 Task: Open Card Card0000000090 in Board Board0000000023 in Workspace WS0000000008 in Trello. Add Member Mailaustralia7@gmail.com to Card Card0000000090 in Board Board0000000023 in Workspace WS0000000008 in Trello. Add Blue Label titled Label0000000090 to Card Card0000000090 in Board Board0000000023 in Workspace WS0000000008 in Trello. Add Checklist CL0000000090 to Card Card0000000090 in Board Board0000000023 in Workspace WS0000000008 in Trello. Add Dates with Start Date as Sep 01 2023 and Due Date as Sep 30 2023 to Card Card0000000090 in Board Board0000000023 in Workspace WS0000000008 in Trello
Action: Mouse moved to (660, 75)
Screenshot: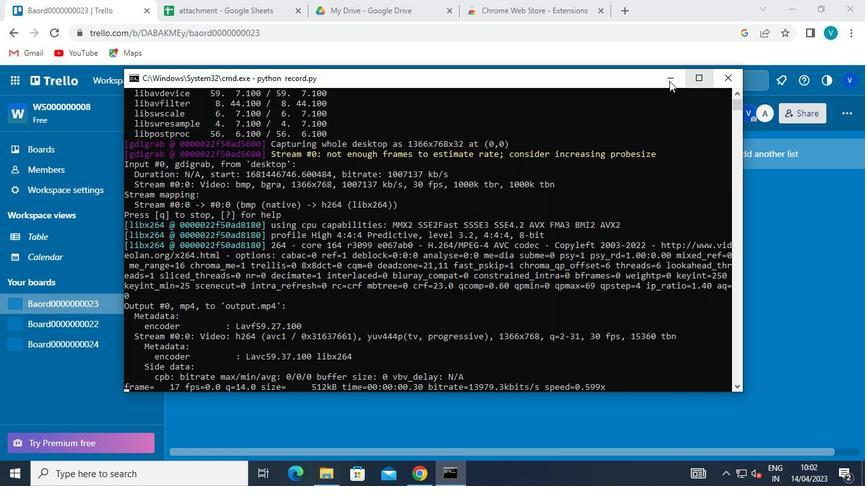 
Action: Mouse pressed left at (660, 75)
Screenshot: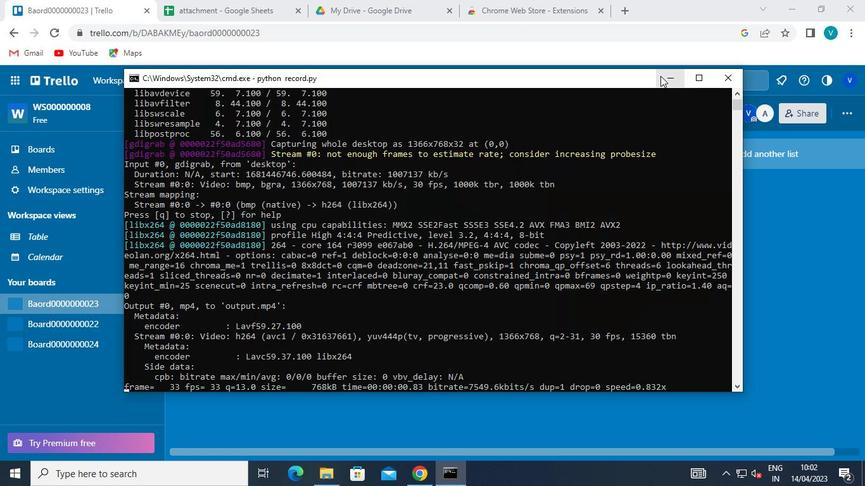 
Action: Mouse moved to (266, 282)
Screenshot: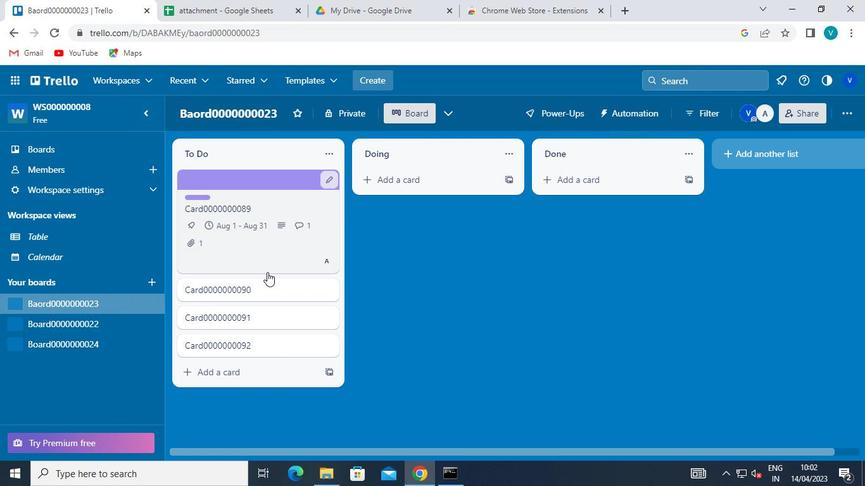 
Action: Mouse pressed left at (266, 282)
Screenshot: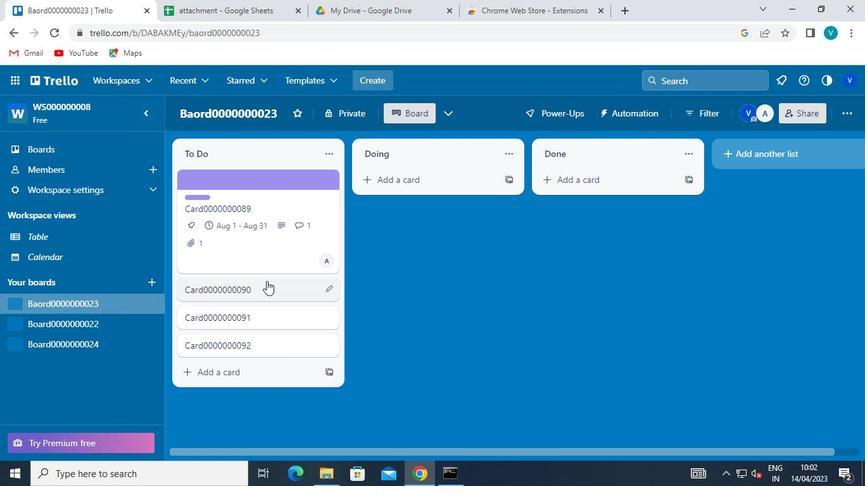 
Action: Mouse moved to (571, 221)
Screenshot: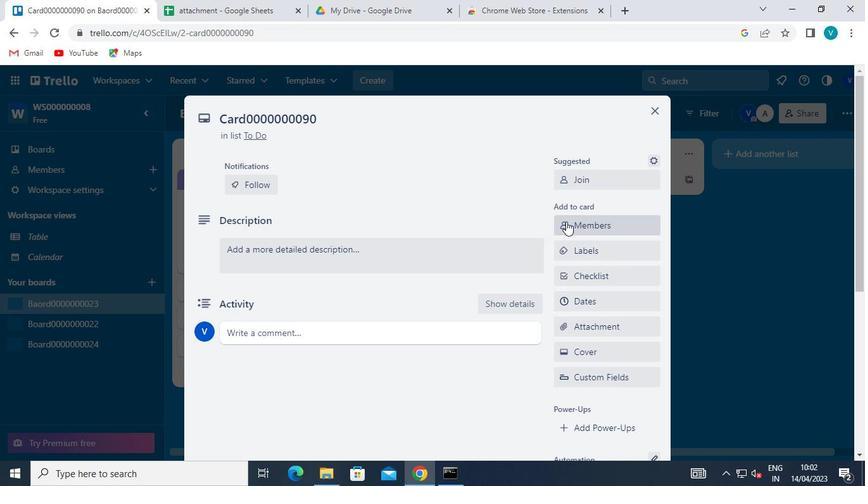
Action: Mouse pressed left at (571, 221)
Screenshot: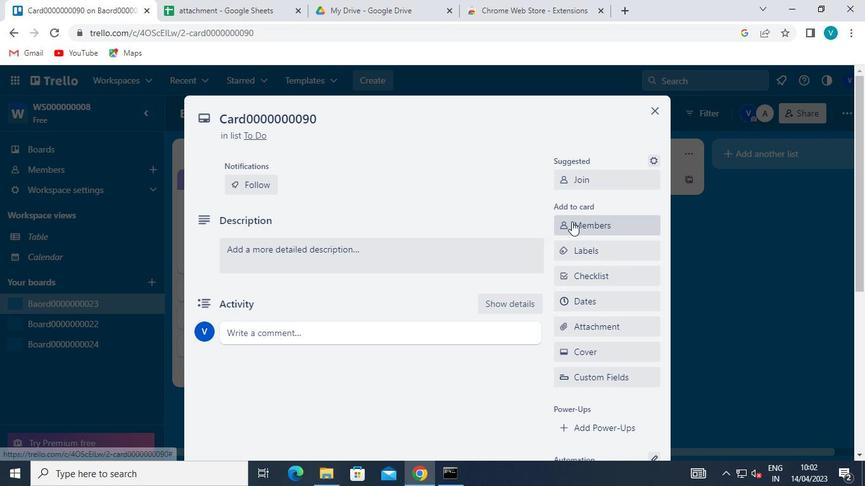 
Action: Mouse moved to (591, 283)
Screenshot: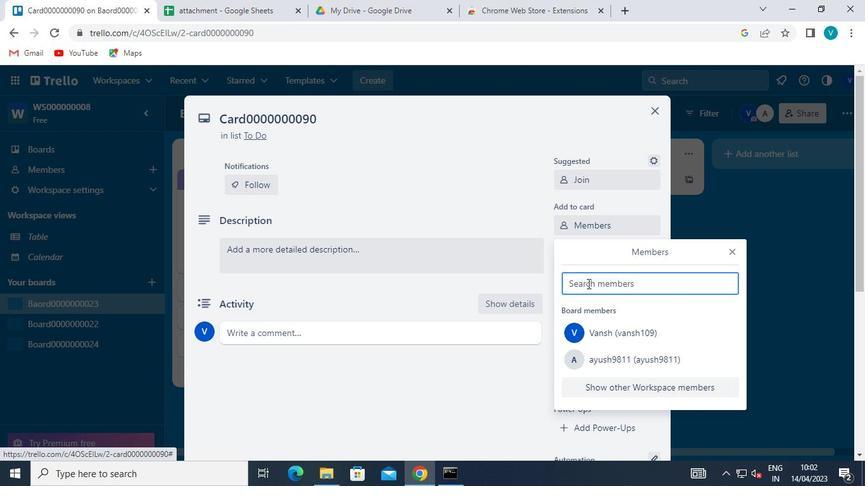
Action: Mouse pressed left at (591, 283)
Screenshot: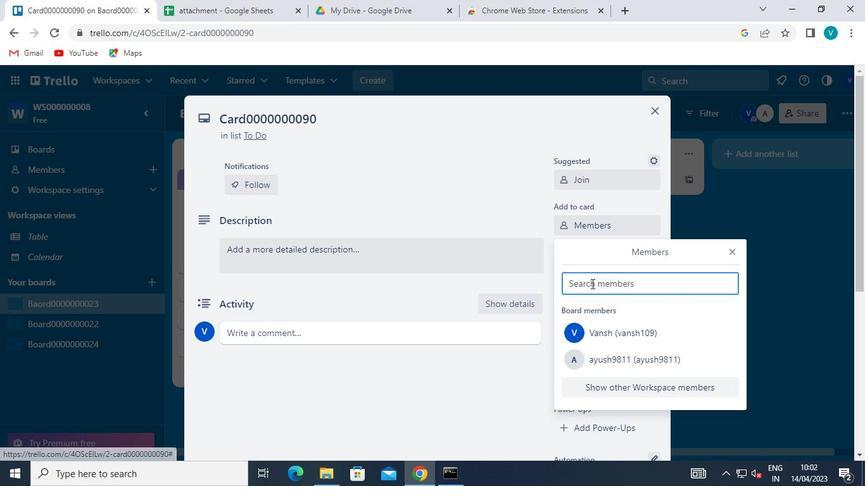 
Action: Mouse moved to (587, 278)
Screenshot: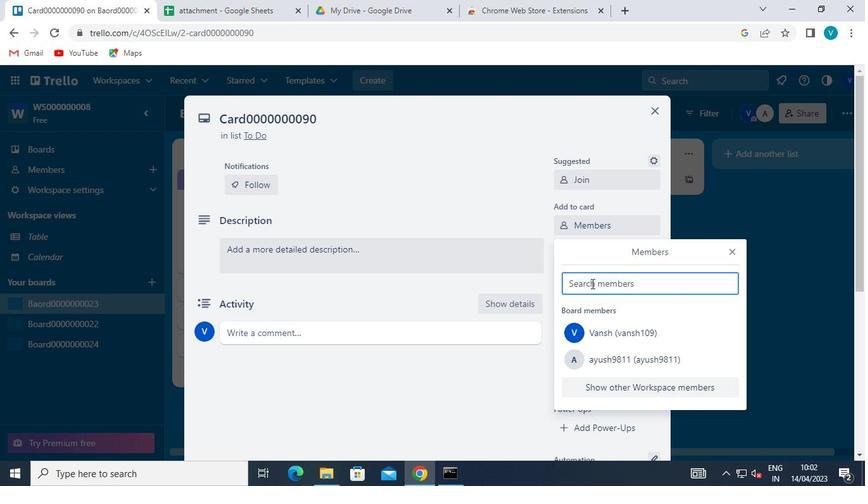 
Action: Keyboard Key.shift
Screenshot: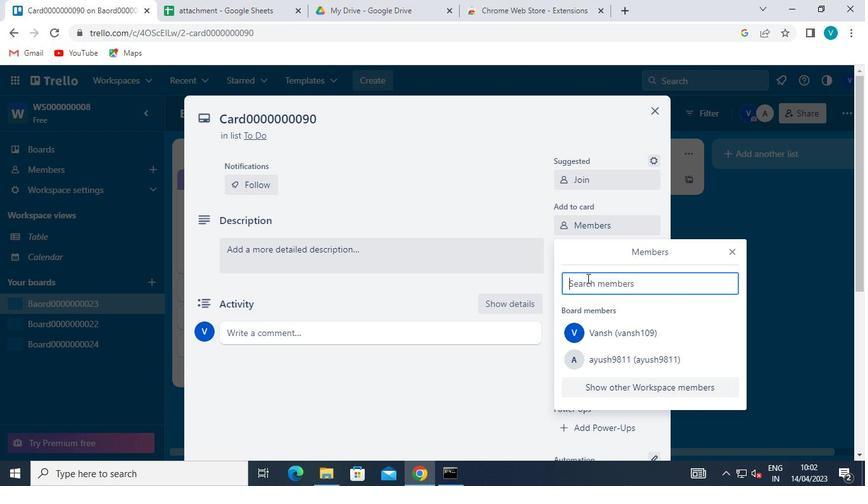 
Action: Keyboard M
Screenshot: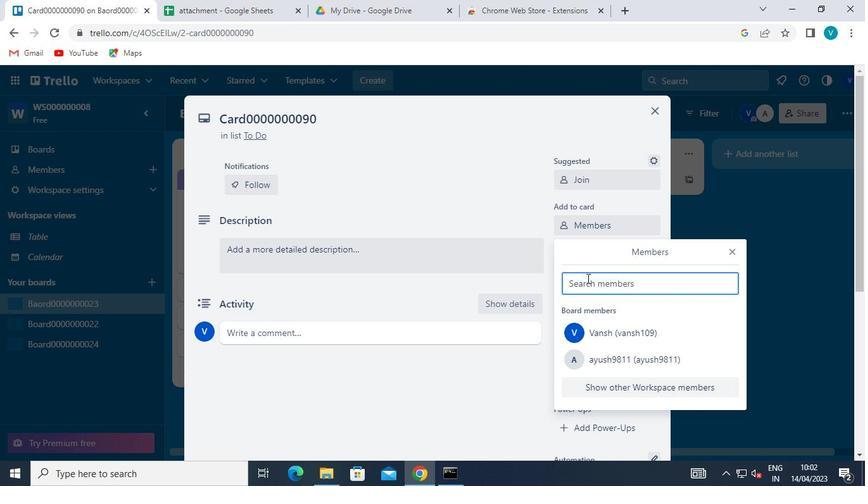 
Action: Keyboard a
Screenshot: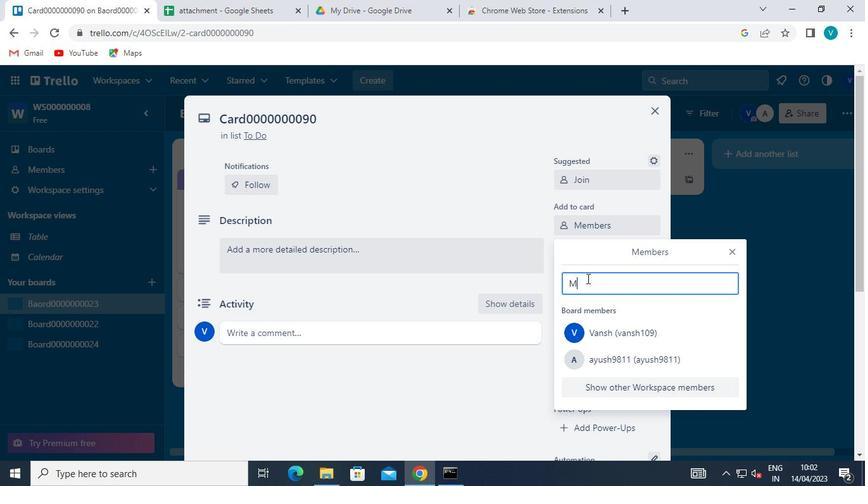 
Action: Keyboard i
Screenshot: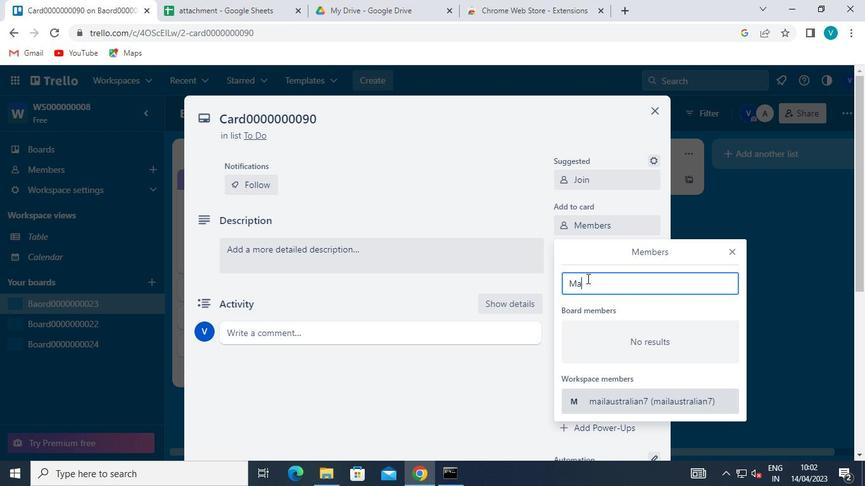 
Action: Keyboard l
Screenshot: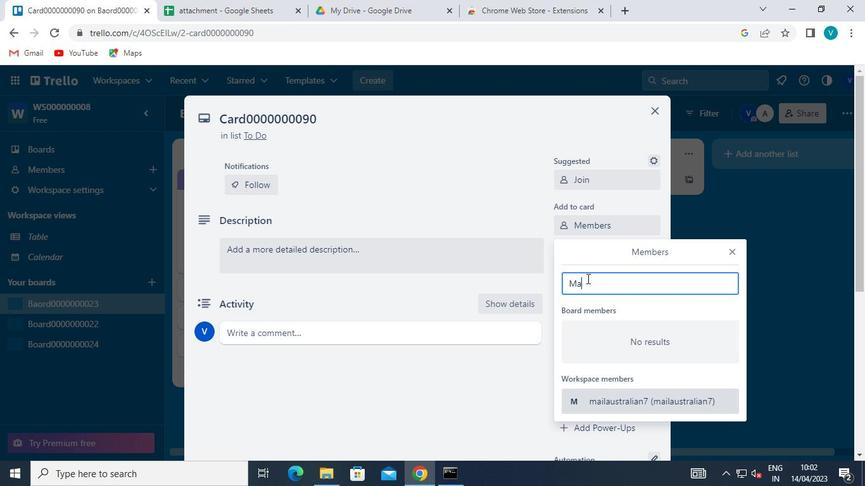 
Action: Keyboard a
Screenshot: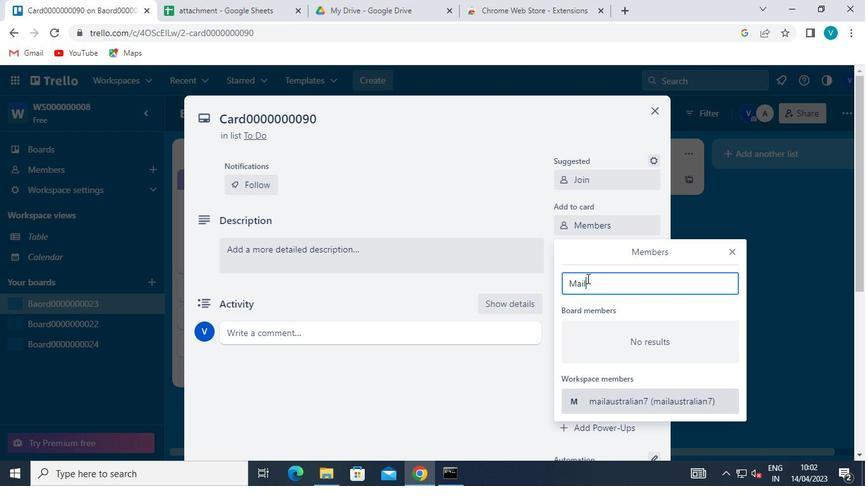 
Action: Keyboard u
Screenshot: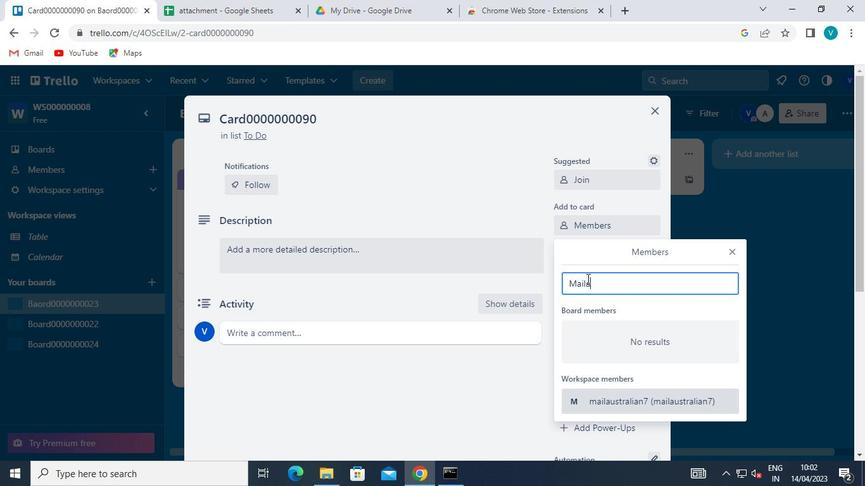 
Action: Keyboard s
Screenshot: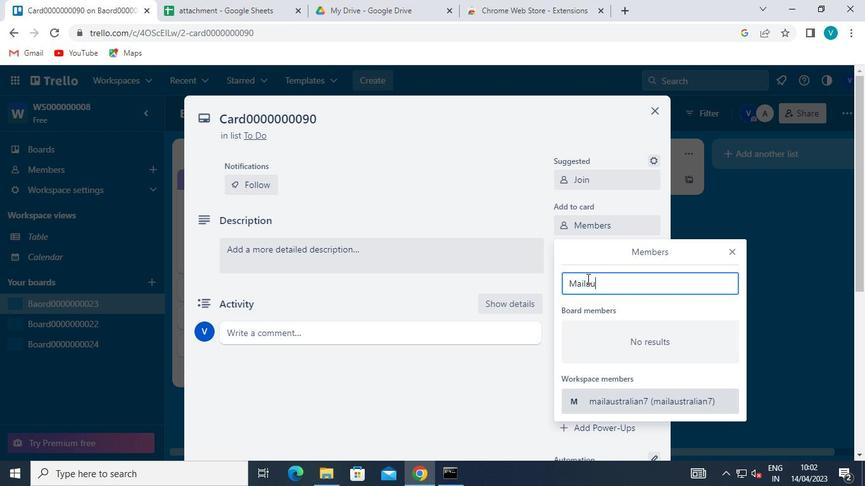 
Action: Keyboard t
Screenshot: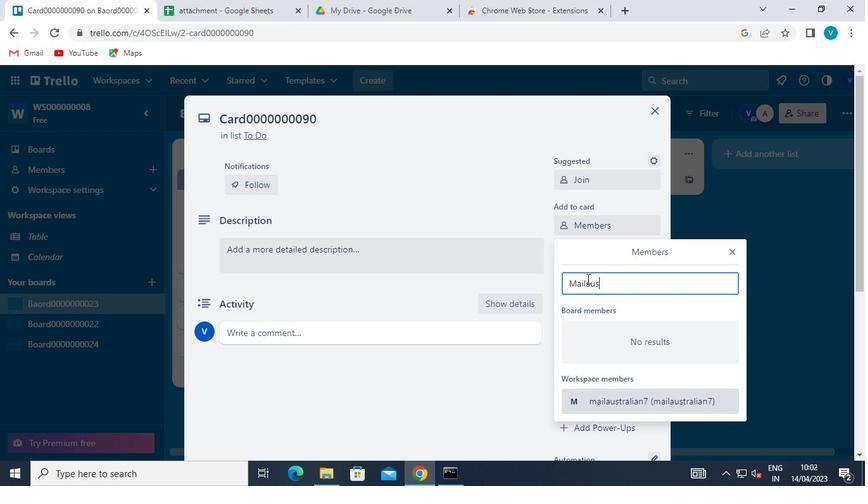
Action: Keyboard r
Screenshot: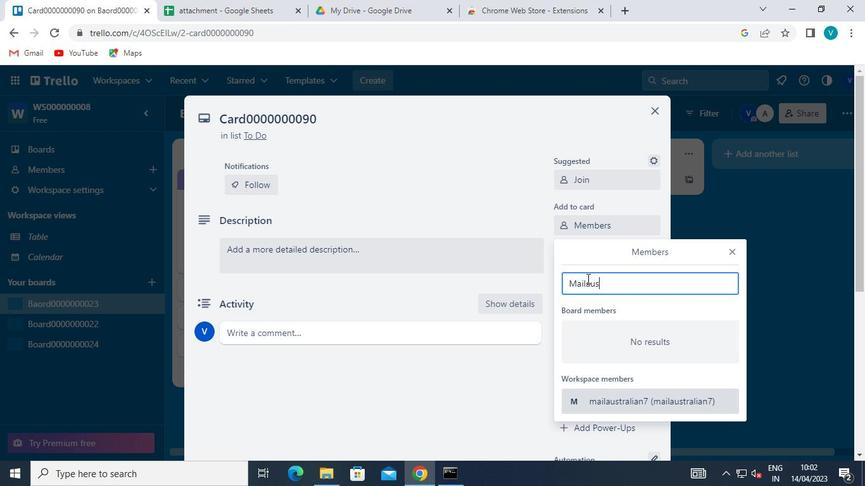 
Action: Keyboard a
Screenshot: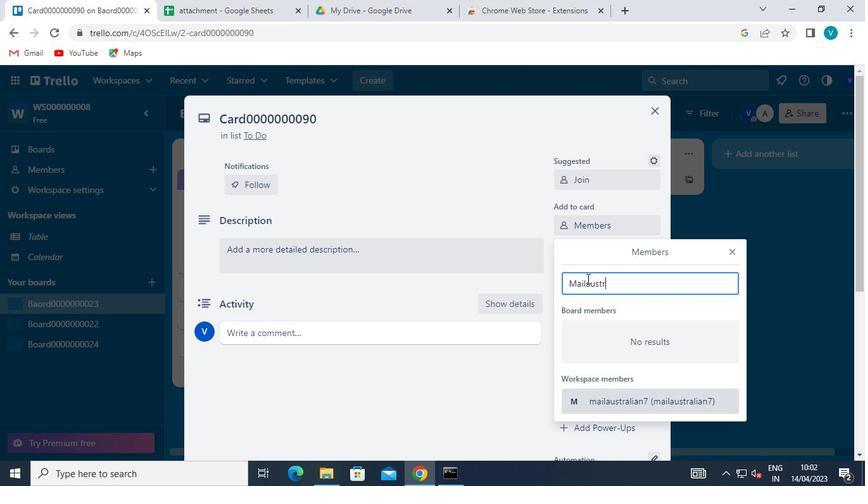
Action: Keyboard l
Screenshot: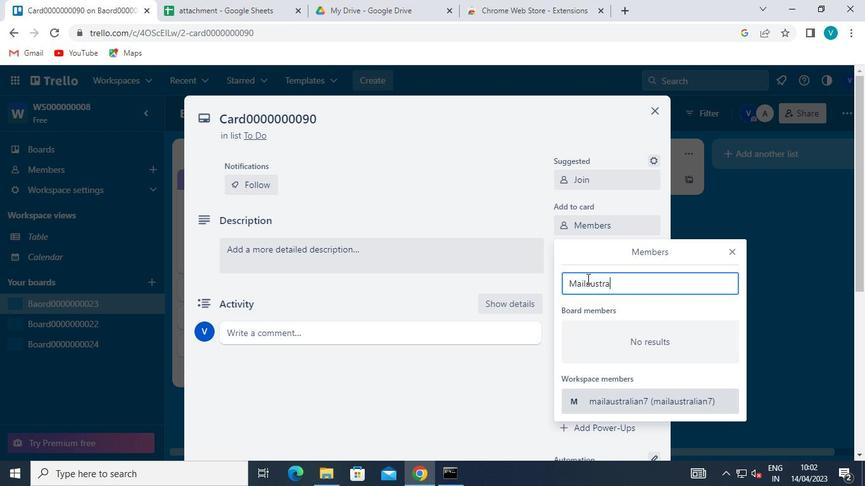 
Action: Keyboard i
Screenshot: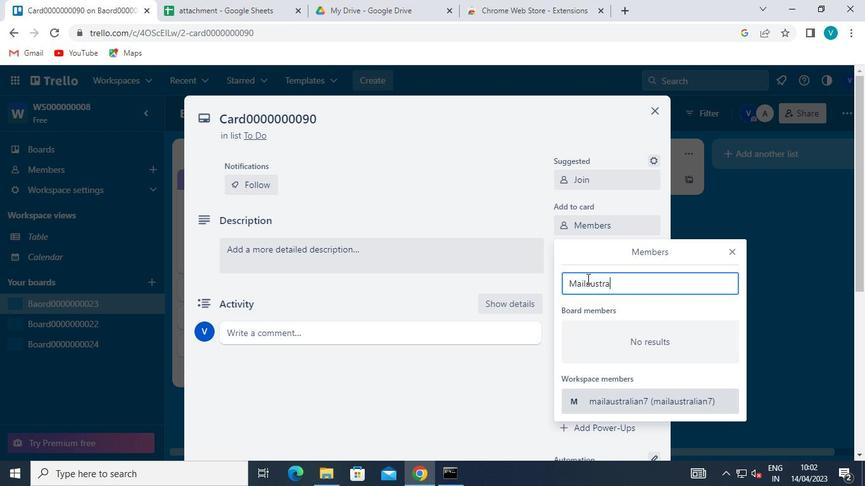 
Action: Keyboard a
Screenshot: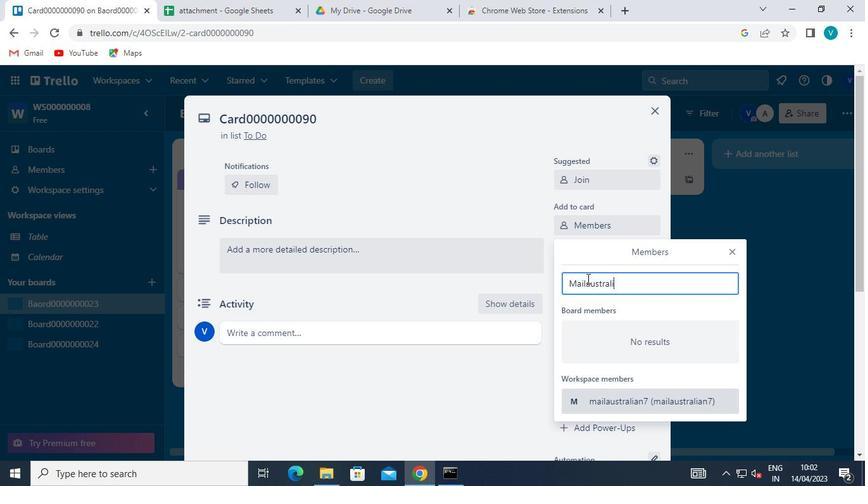 
Action: Keyboard <103>
Screenshot: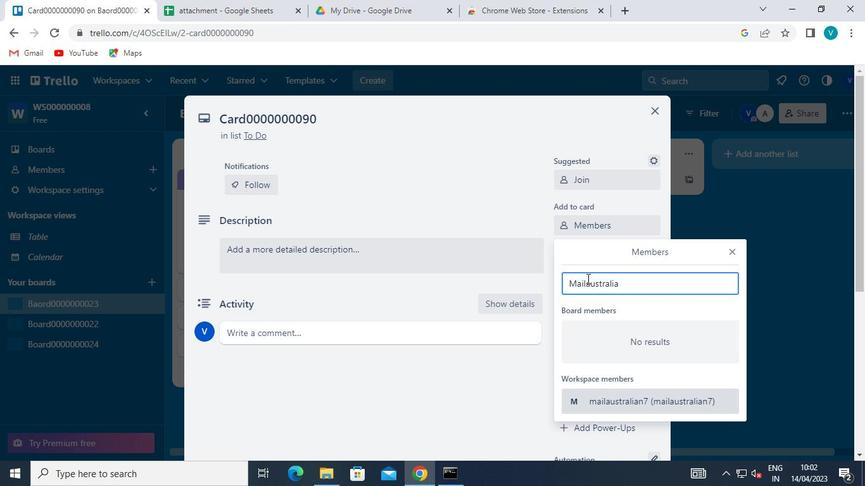 
Action: Keyboard Key.shift
Screenshot: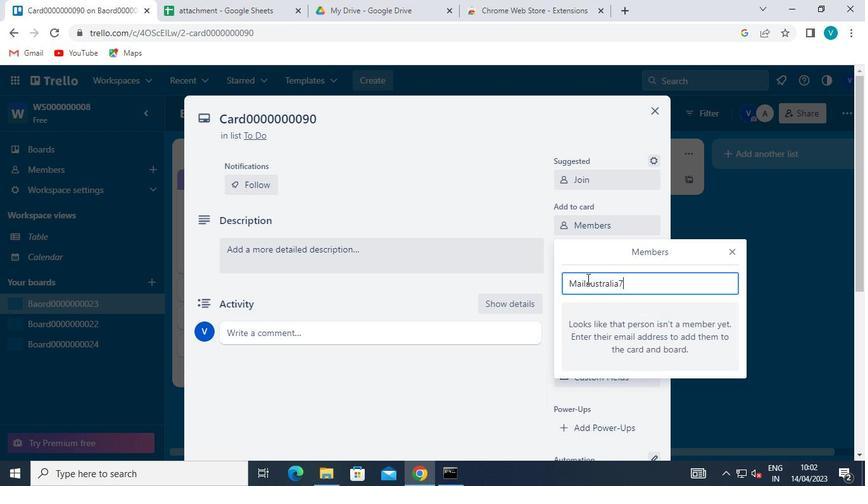 
Action: Keyboard @
Screenshot: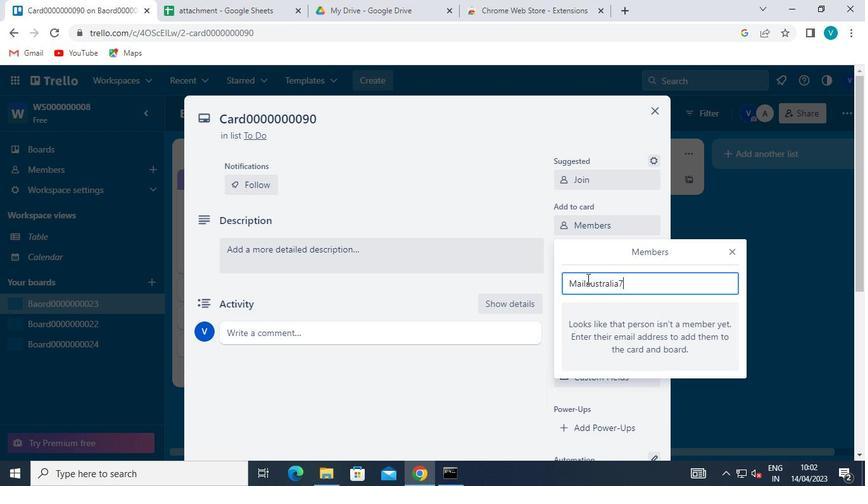 
Action: Keyboard g
Screenshot: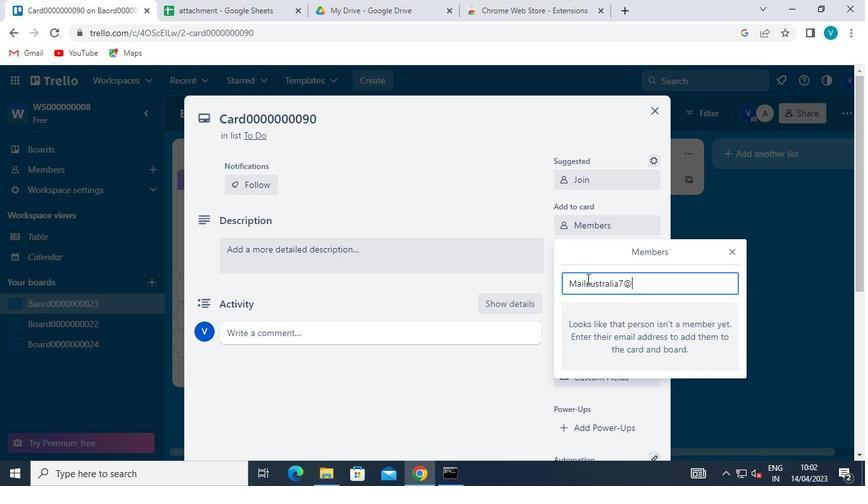 
Action: Keyboard m
Screenshot: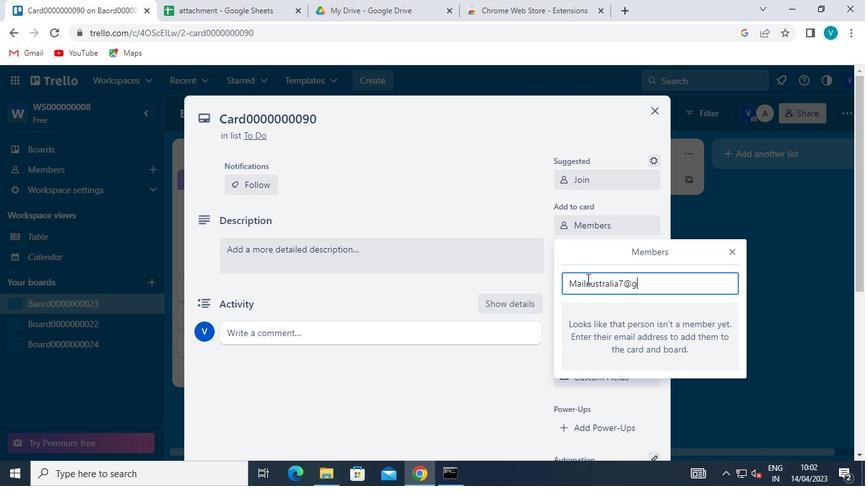 
Action: Keyboard a
Screenshot: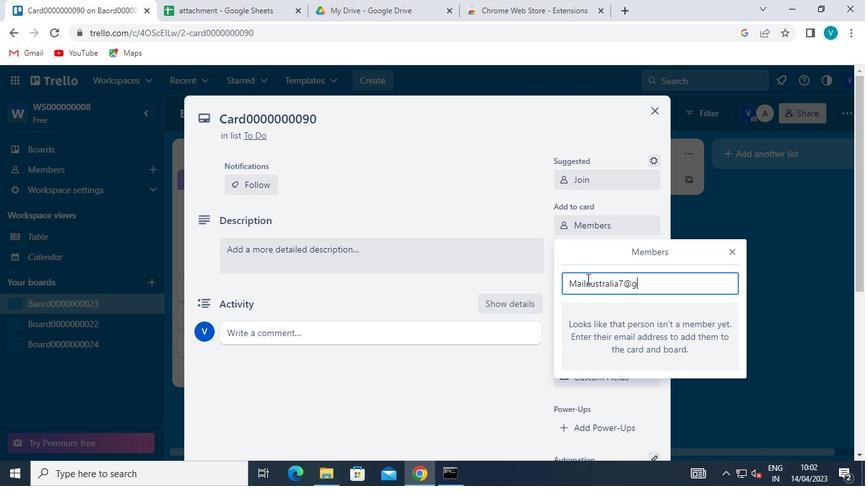 
Action: Keyboard i
Screenshot: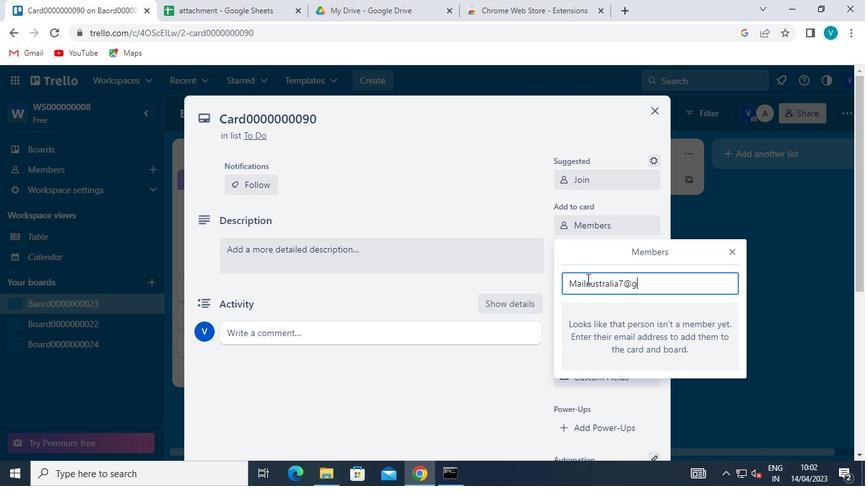 
Action: Keyboard l
Screenshot: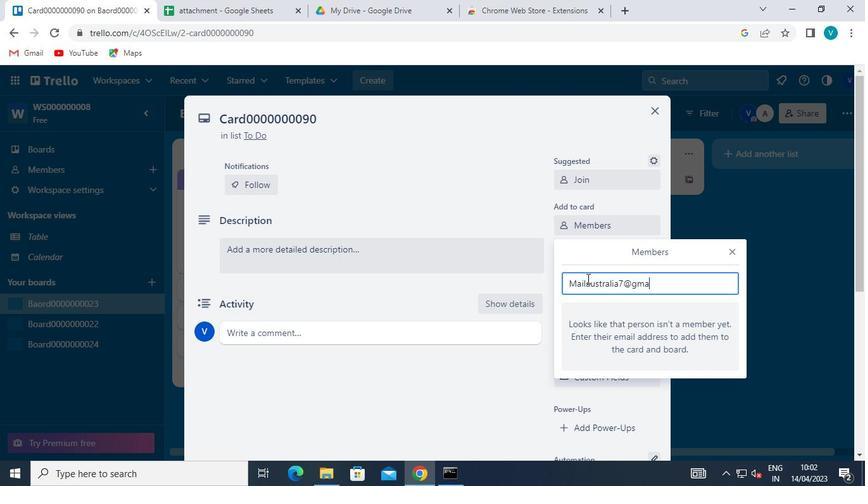 
Action: Keyboard <110>
Screenshot: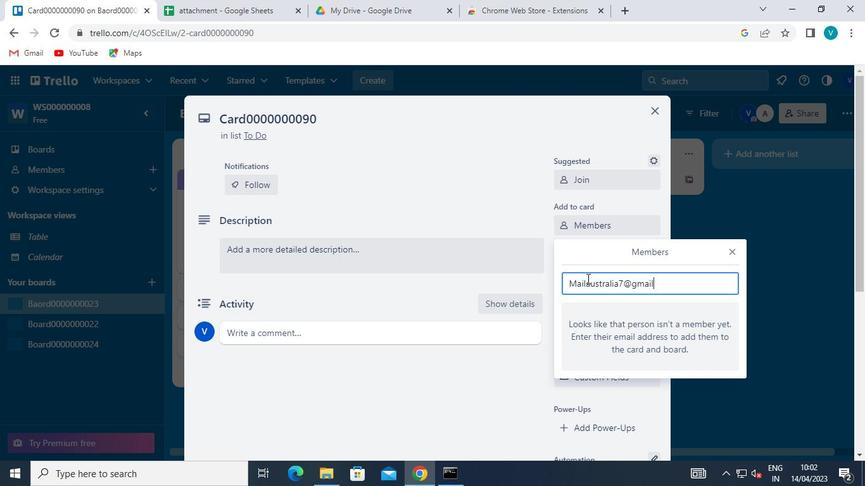 
Action: Keyboard c
Screenshot: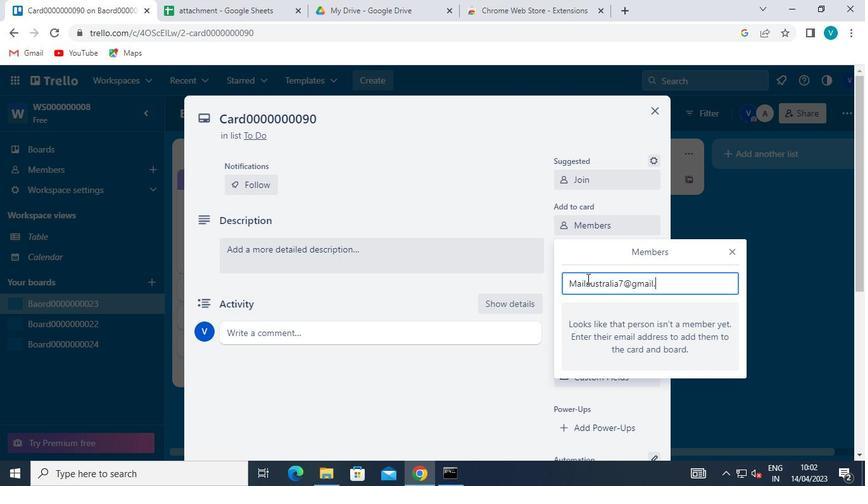 
Action: Keyboard o
Screenshot: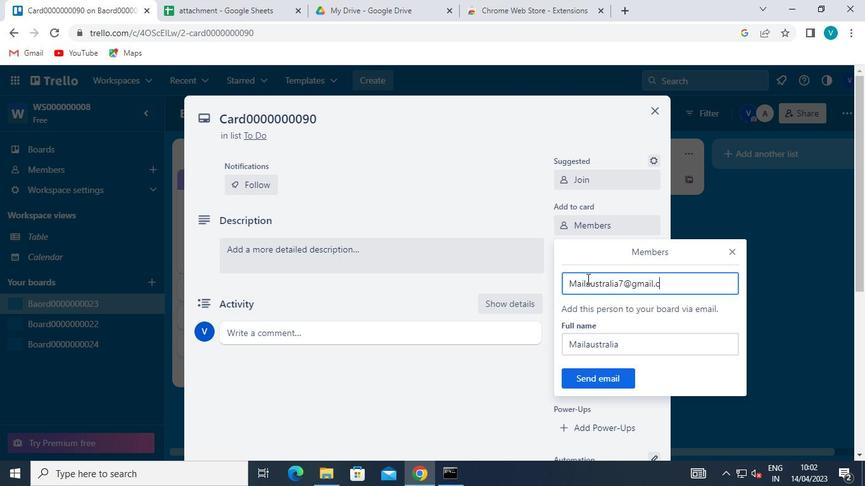 
Action: Keyboard m
Screenshot: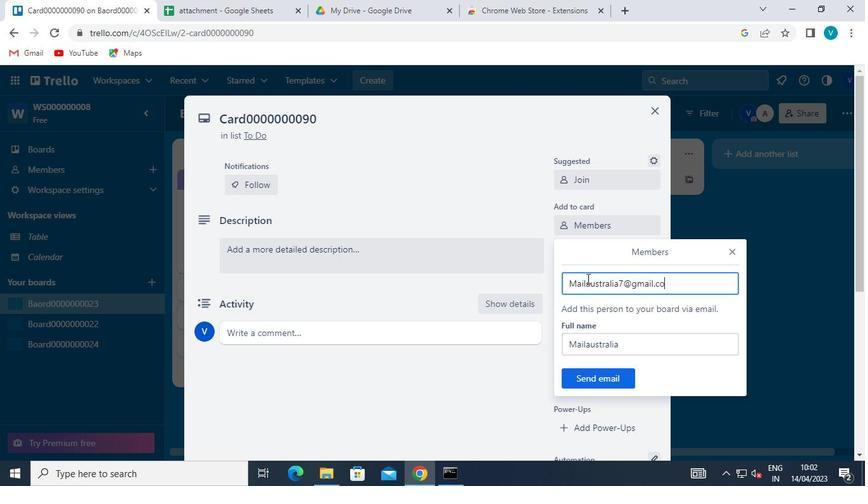 
Action: Mouse moved to (608, 347)
Screenshot: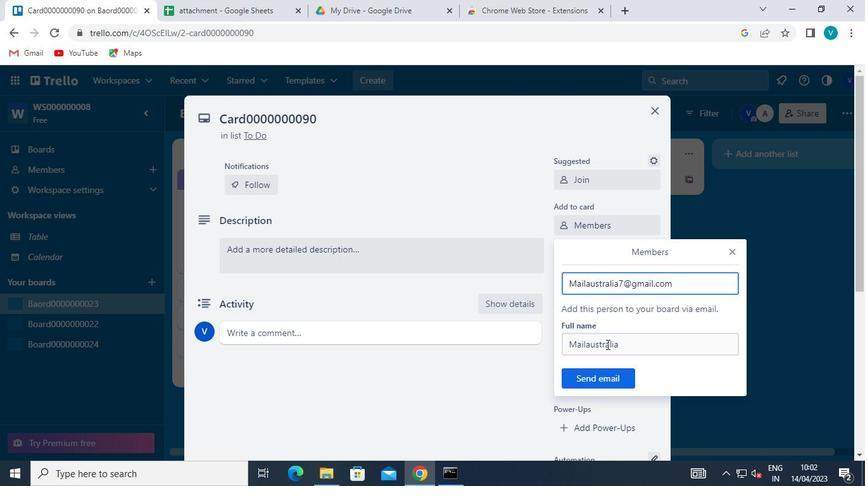 
Action: Mouse pressed left at (608, 347)
Screenshot: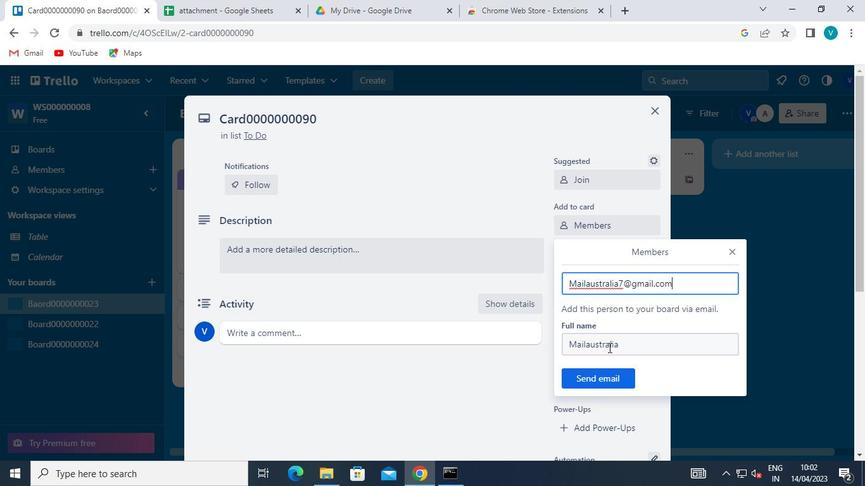 
Action: Mouse moved to (620, 374)
Screenshot: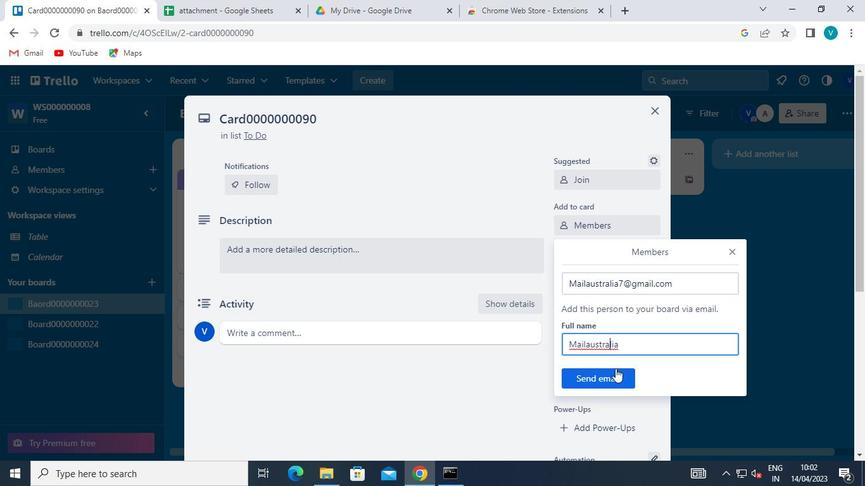 
Action: Mouse pressed left at (620, 374)
Screenshot: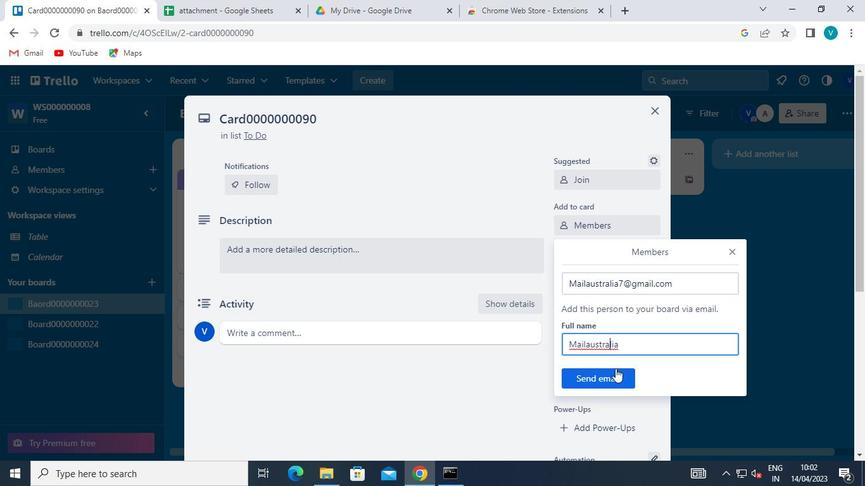 
Action: Mouse moved to (732, 252)
Screenshot: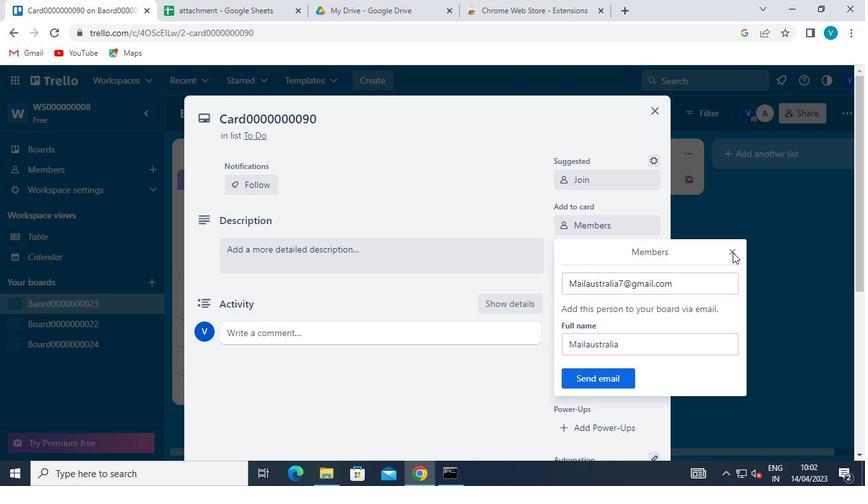 
Action: Mouse pressed left at (732, 252)
Screenshot: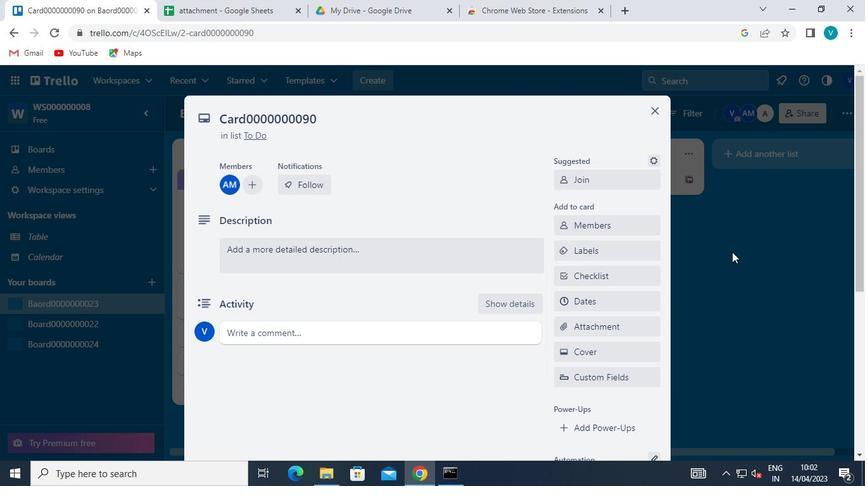 
Action: Mouse moved to (273, 294)
Screenshot: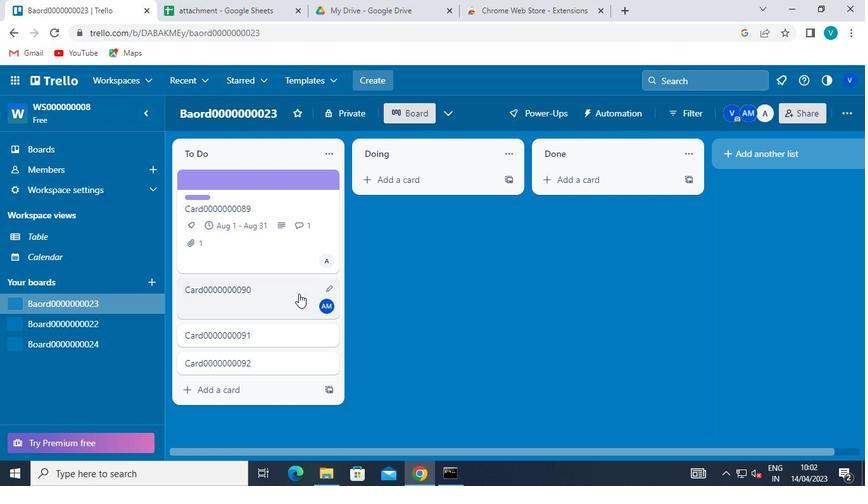
Action: Mouse pressed left at (273, 294)
Screenshot: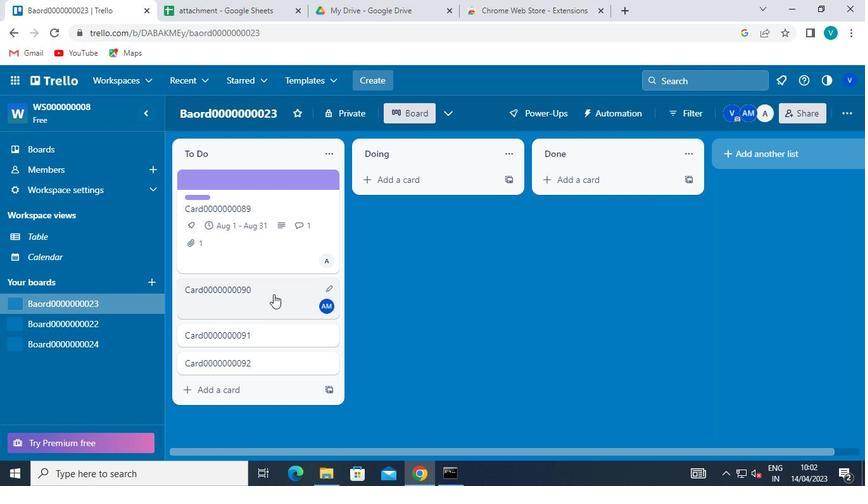 
Action: Mouse moved to (578, 252)
Screenshot: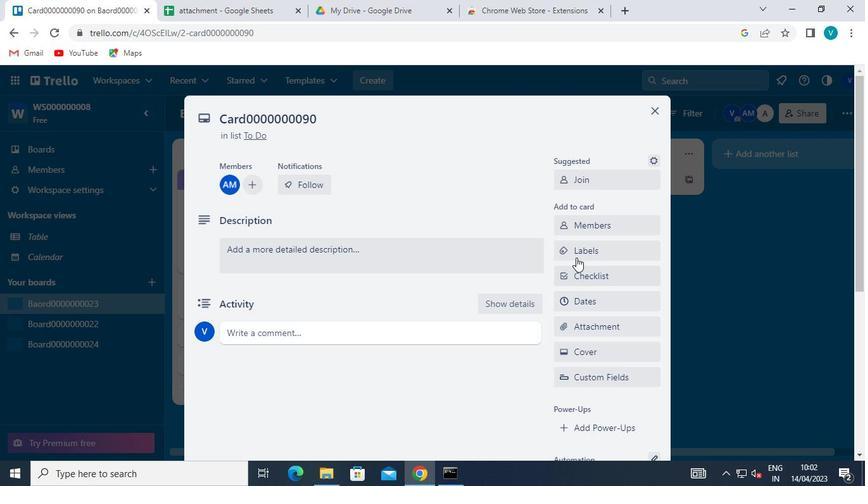 
Action: Mouse pressed left at (578, 252)
Screenshot: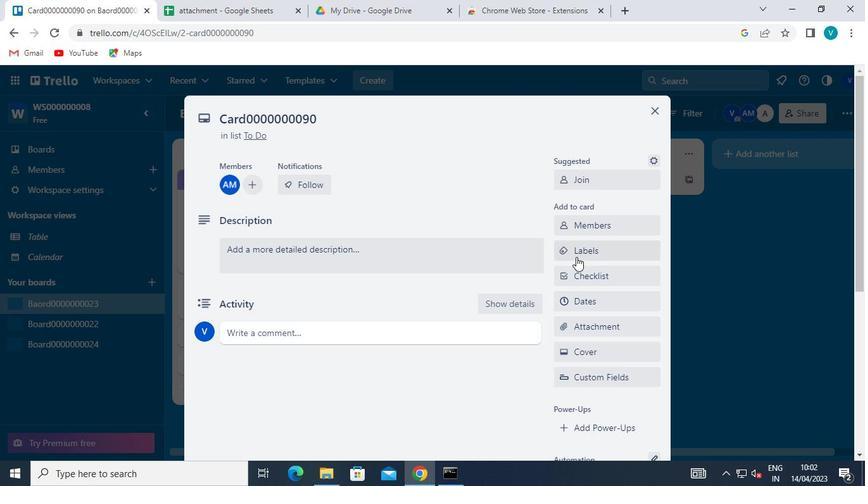 
Action: Mouse moved to (634, 352)
Screenshot: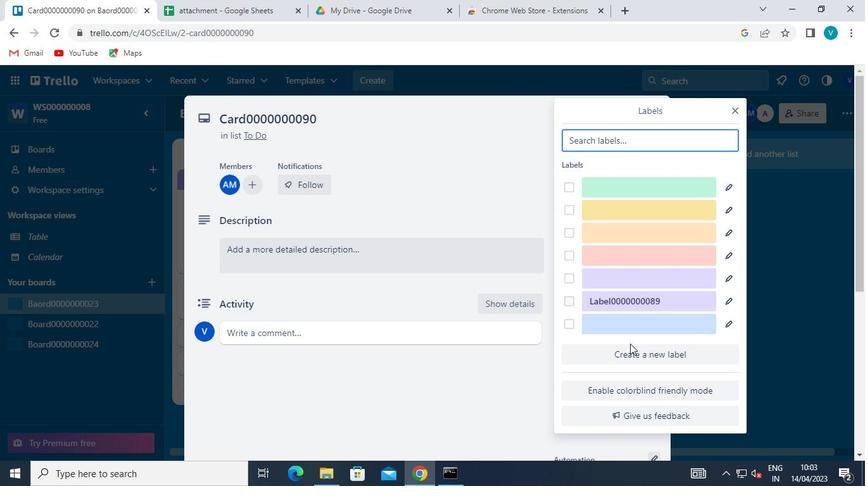 
Action: Mouse pressed left at (634, 352)
Screenshot: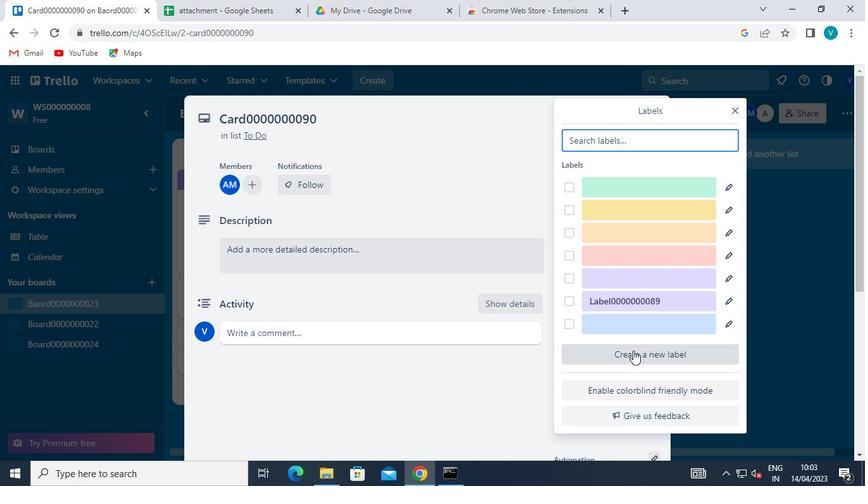 
Action: Mouse moved to (575, 360)
Screenshot: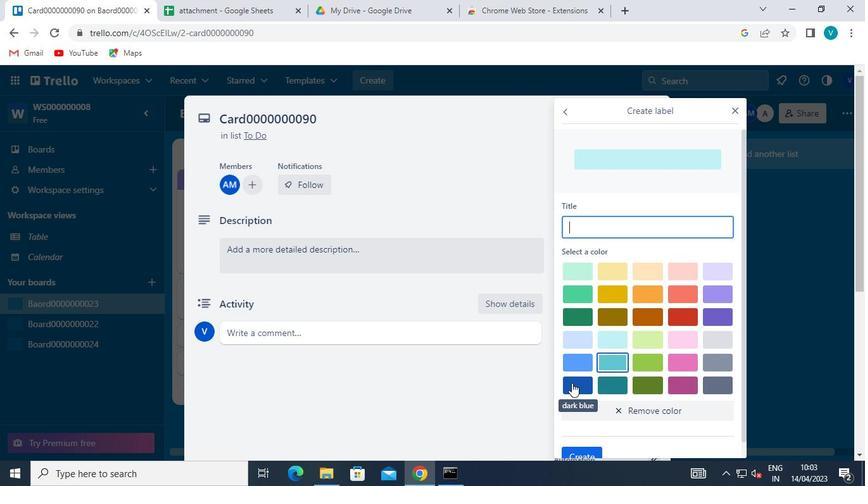 
Action: Mouse pressed left at (575, 360)
Screenshot: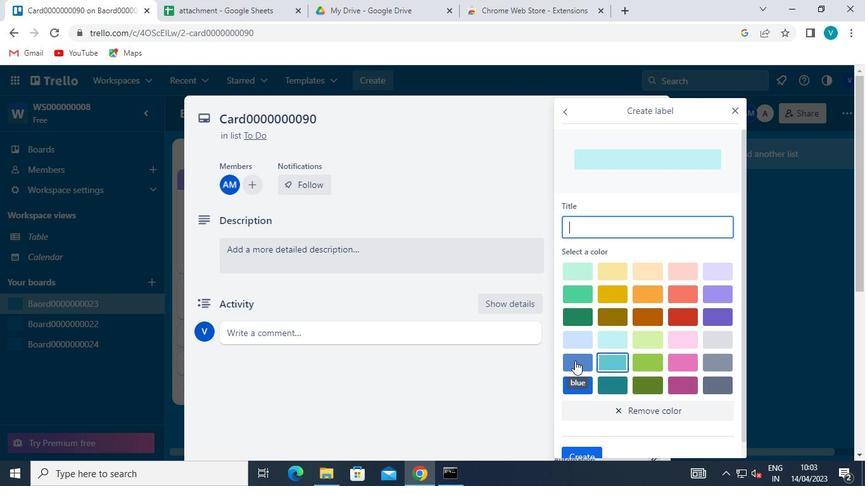 
Action: Mouse moved to (585, 226)
Screenshot: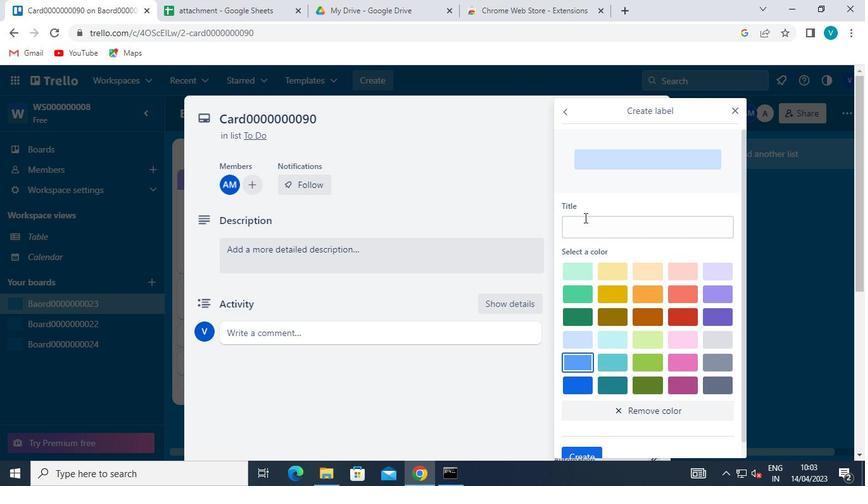 
Action: Mouse pressed left at (585, 226)
Screenshot: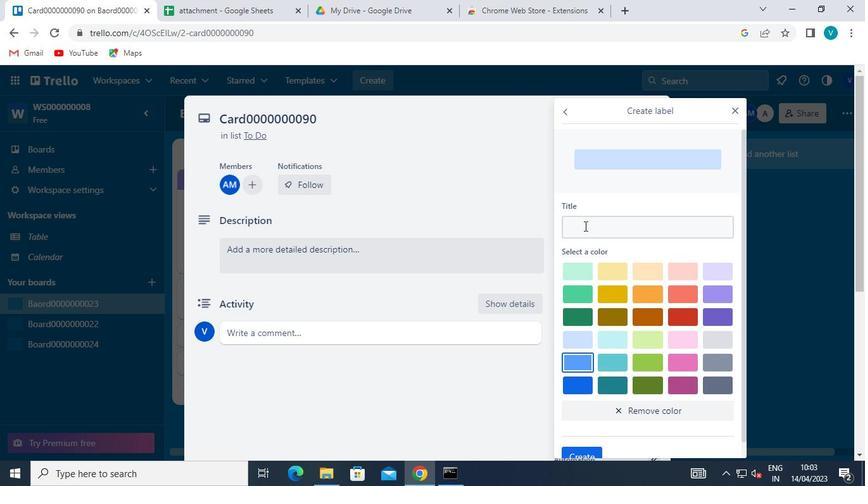 
Action: Keyboard Key.shift
Screenshot: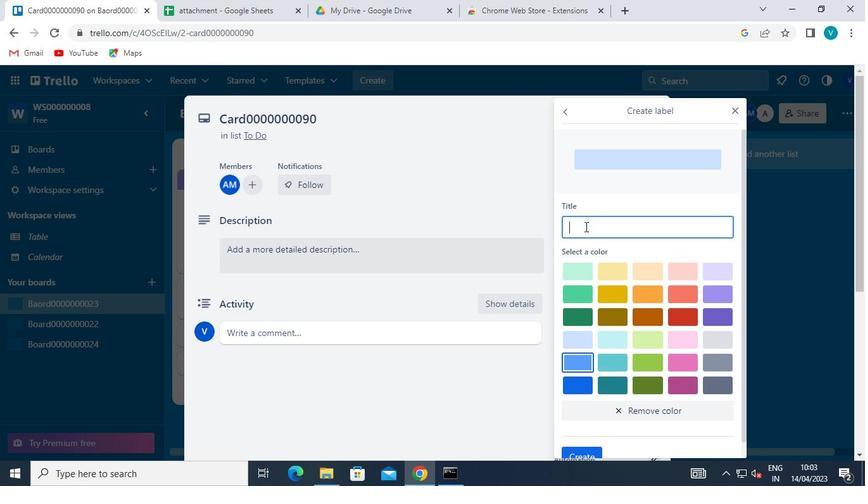 
Action: Keyboard L
Screenshot: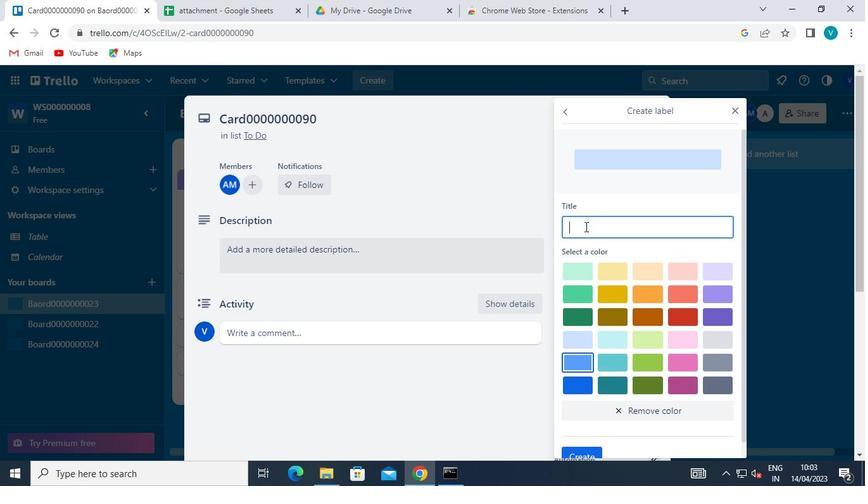 
Action: Keyboard a
Screenshot: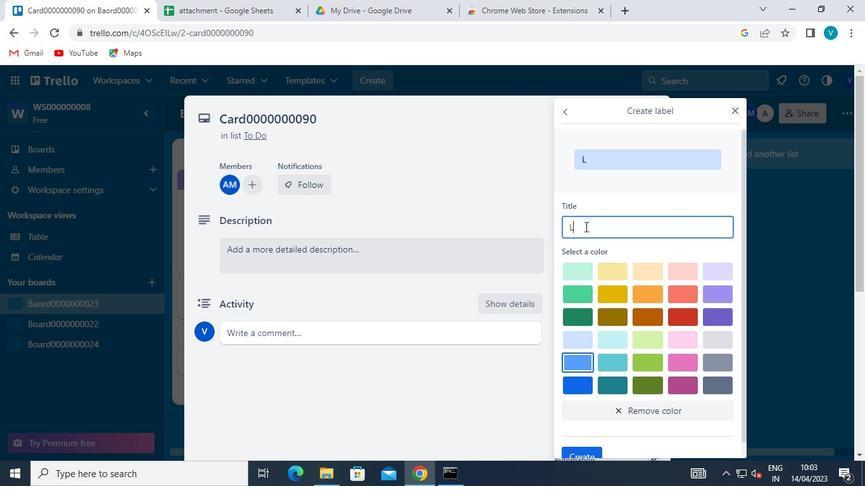 
Action: Keyboard b
Screenshot: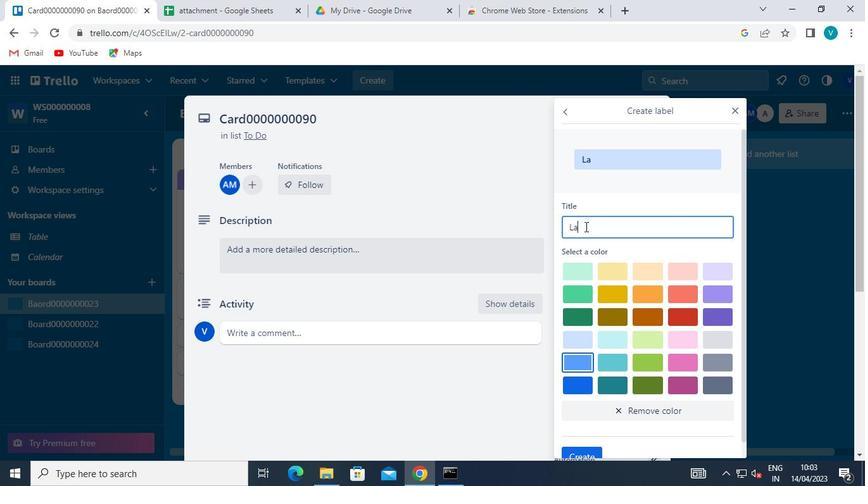 
Action: Keyboard e
Screenshot: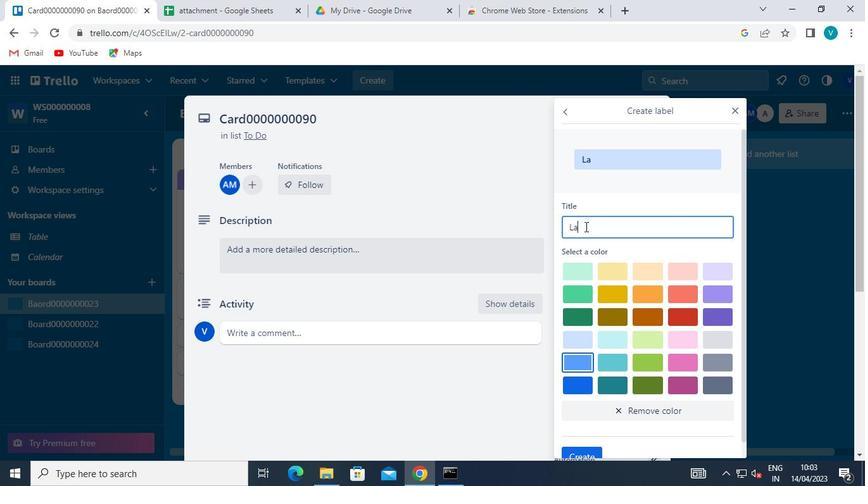 
Action: Keyboard l
Screenshot: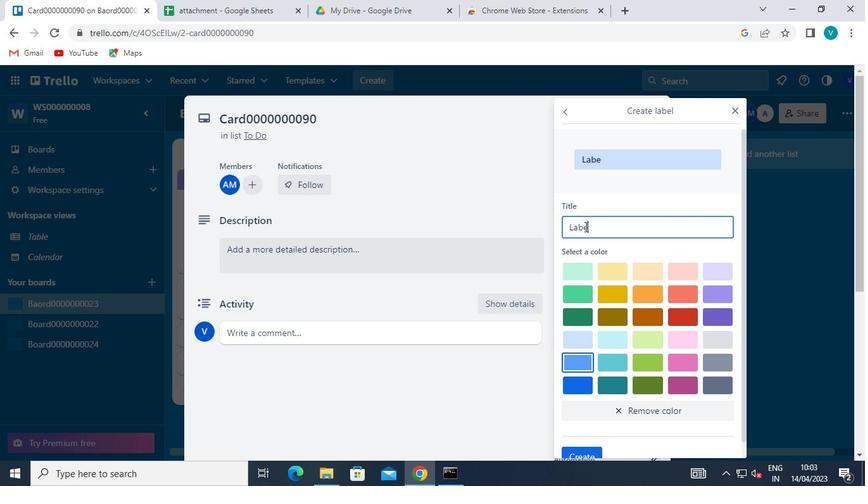 
Action: Keyboard <96>
Screenshot: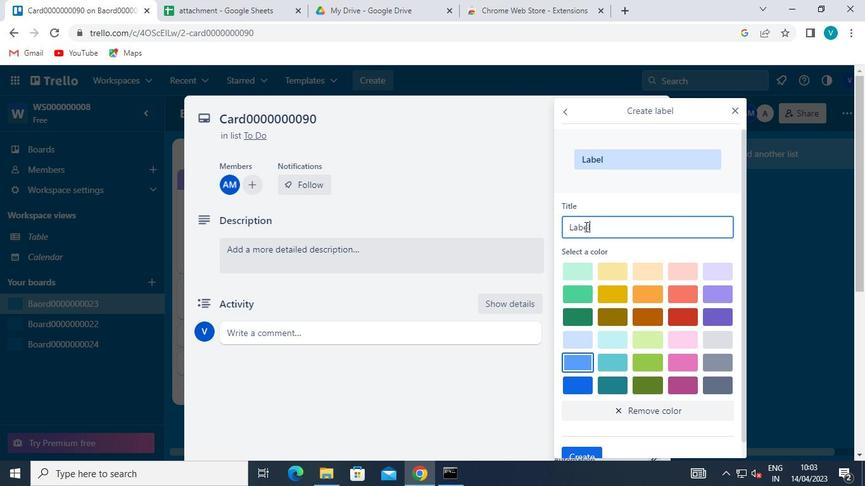 
Action: Keyboard <96>
Screenshot: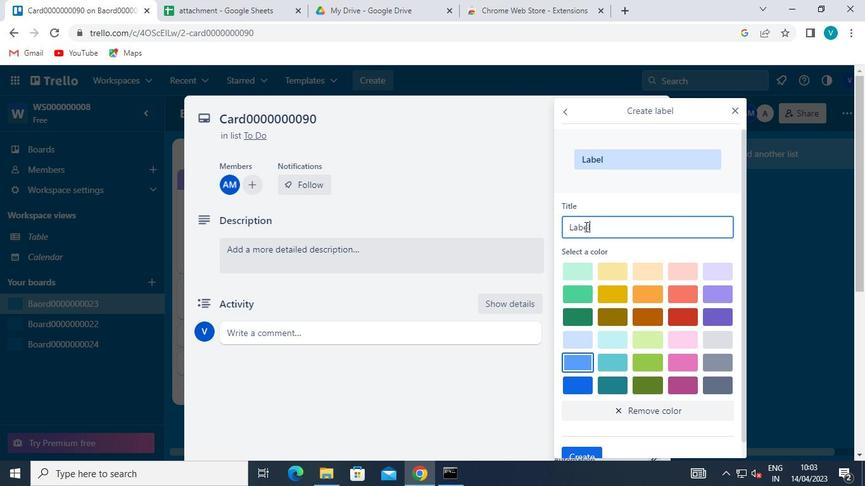 
Action: Keyboard <96>
Screenshot: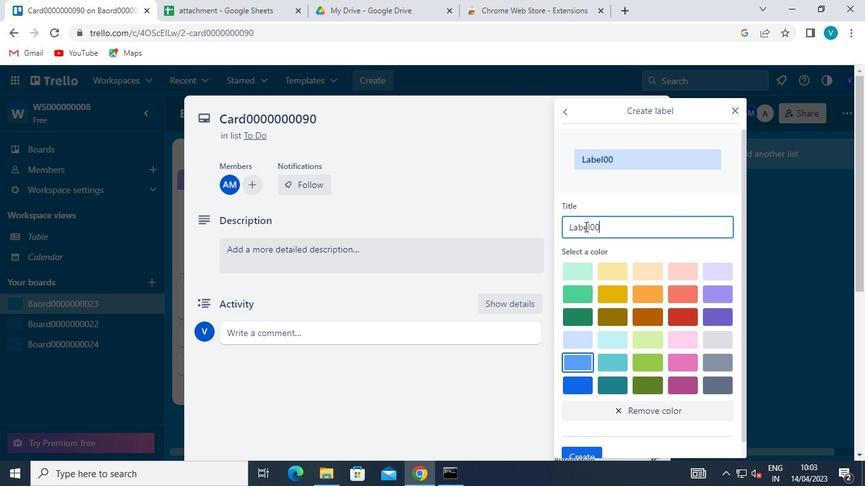 
Action: Keyboard <96>
Screenshot: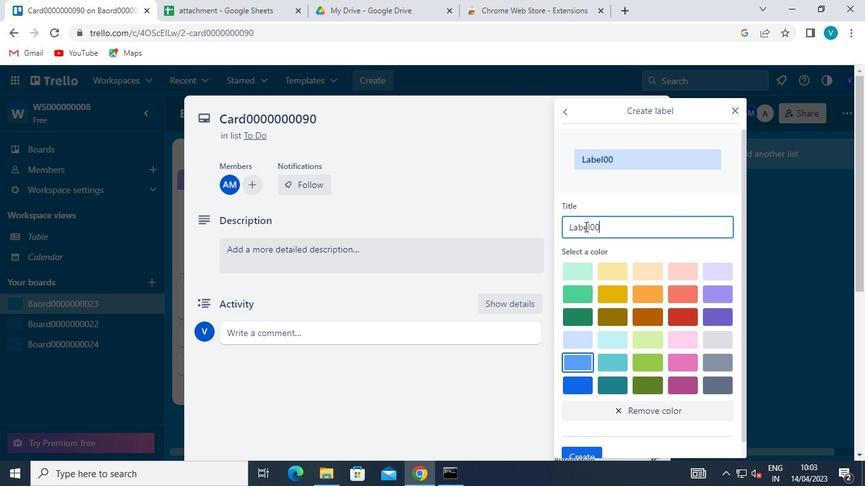 
Action: Keyboard <96>
Screenshot: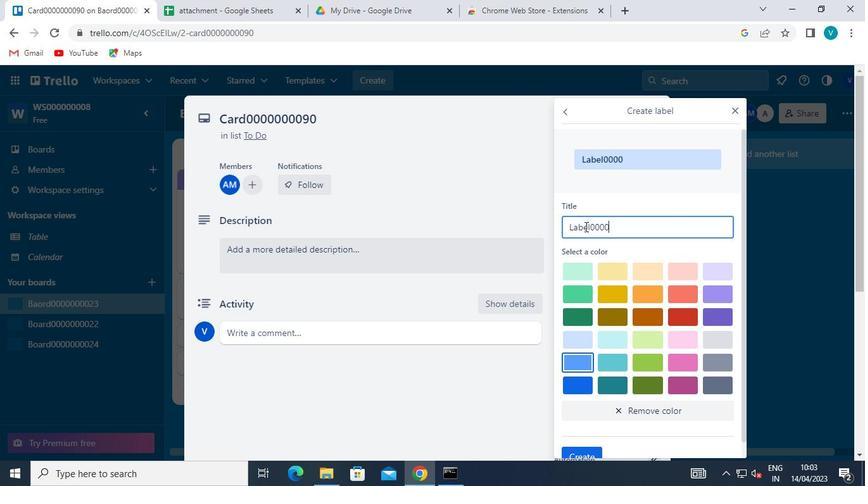 
Action: Keyboard <96>
Screenshot: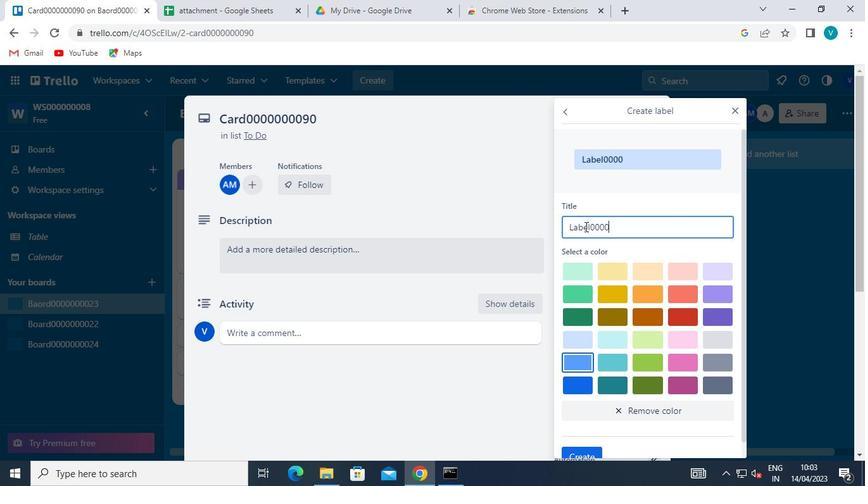 
Action: Keyboard <96>
Screenshot: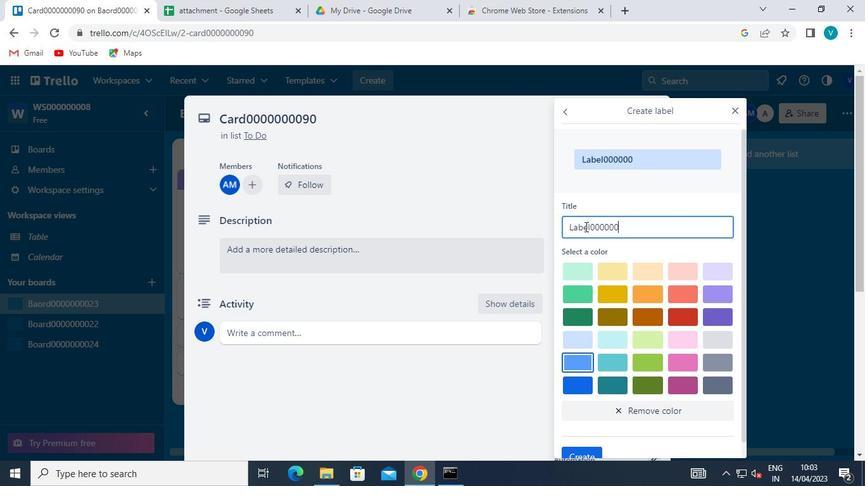 
Action: Keyboard <96>
Screenshot: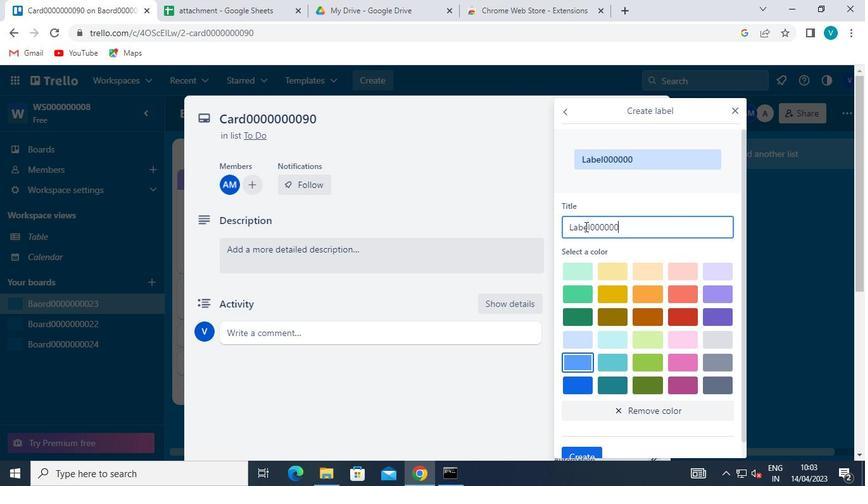 
Action: Keyboard <105>
Screenshot: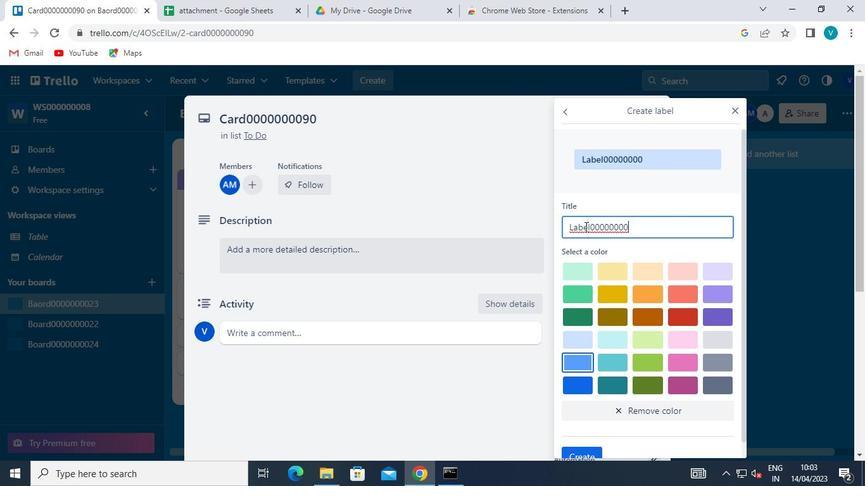 
Action: Keyboard <96>
Screenshot: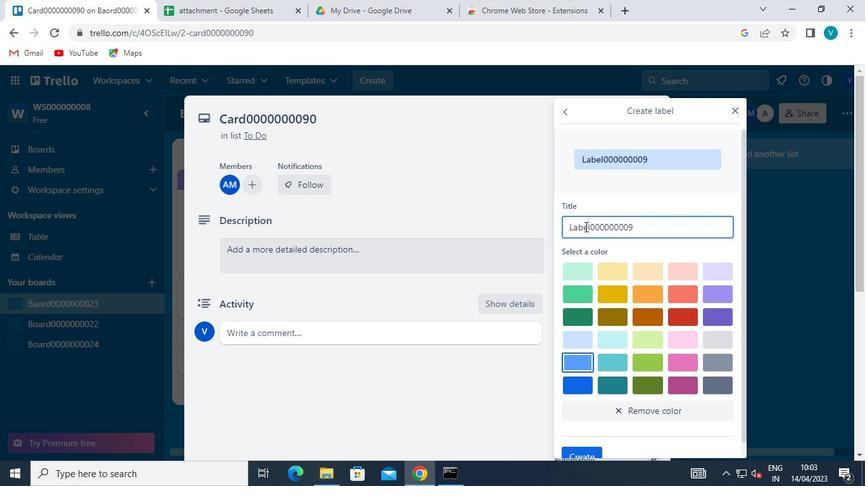 
Action: Mouse moved to (581, 436)
Screenshot: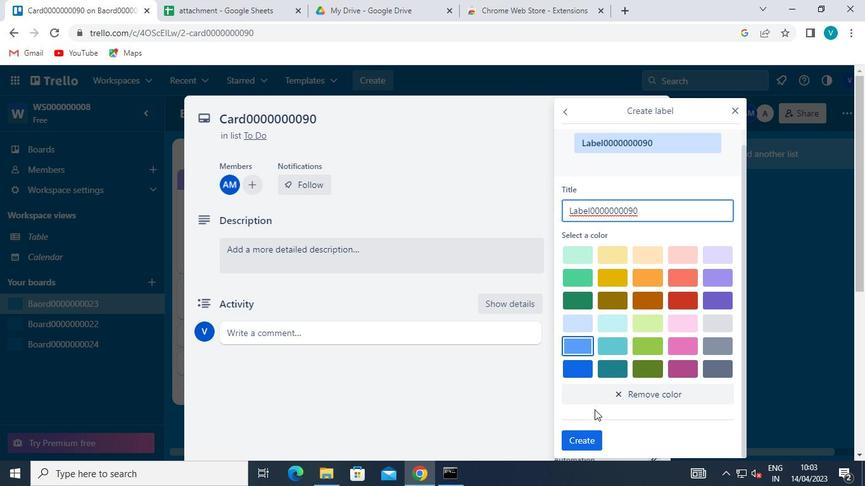 
Action: Mouse pressed left at (581, 436)
Screenshot: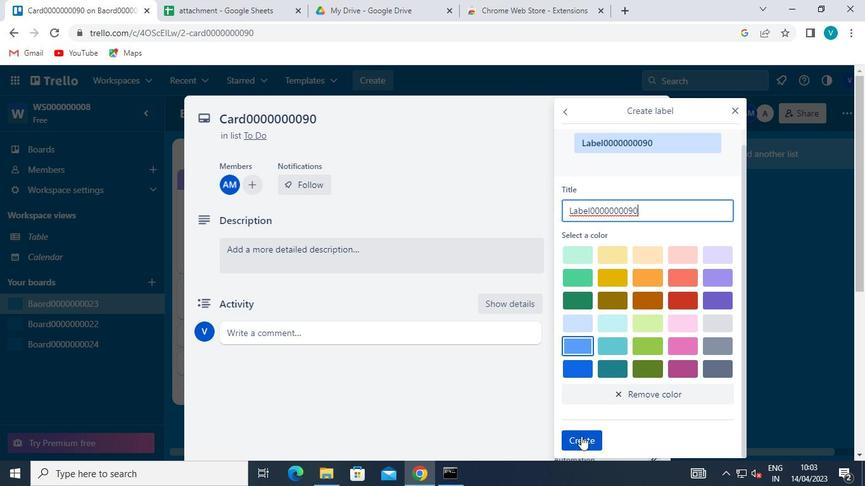 
Action: Mouse moved to (732, 108)
Screenshot: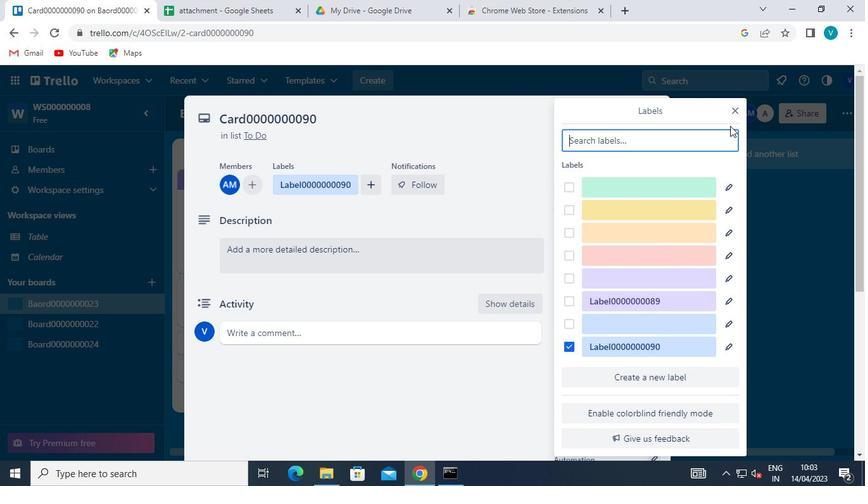 
Action: Mouse pressed left at (732, 108)
Screenshot: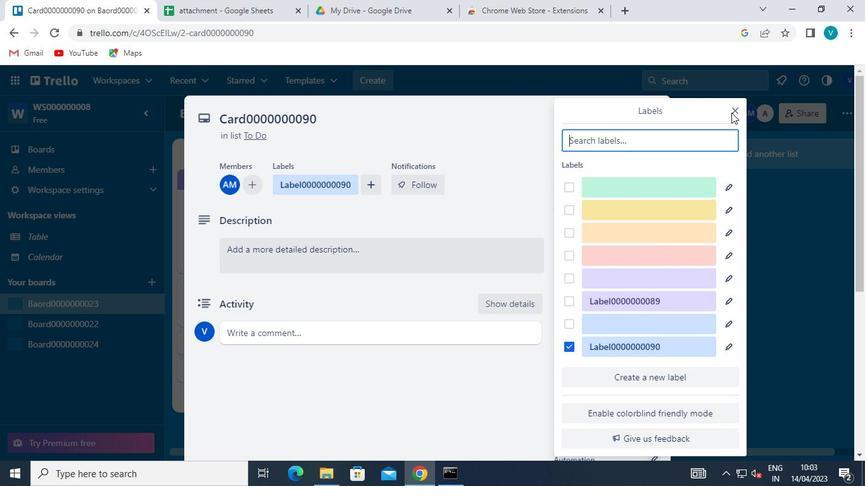
Action: Mouse moved to (600, 270)
Screenshot: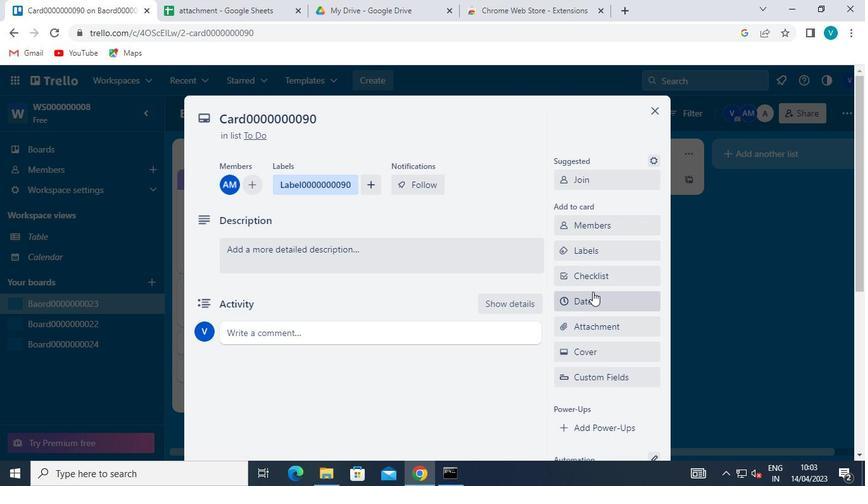 
Action: Mouse pressed left at (600, 270)
Screenshot: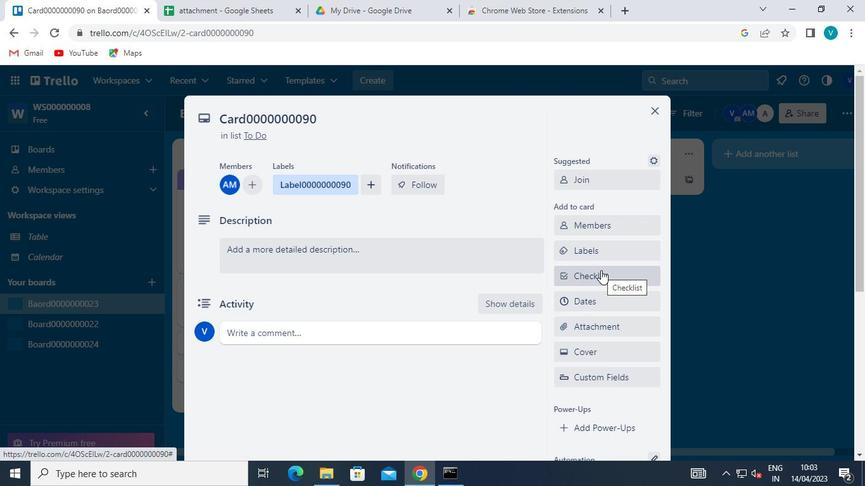 
Action: Mouse moved to (619, 336)
Screenshot: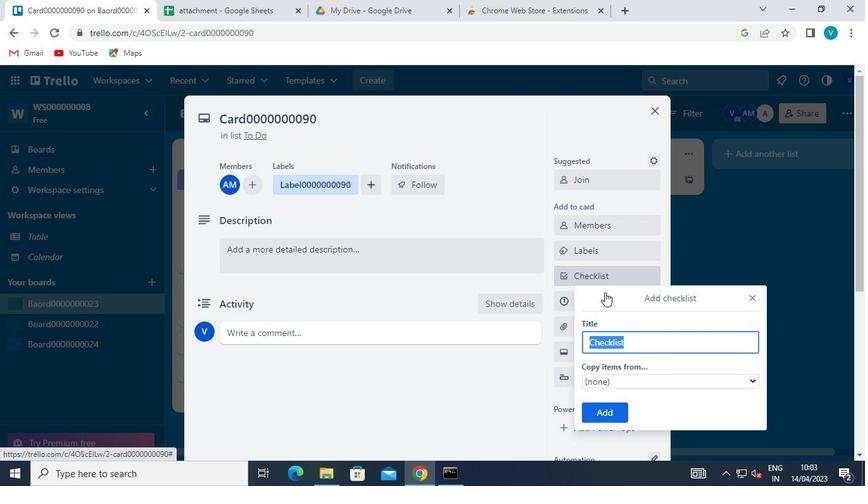 
Action: Keyboard Key.shift
Screenshot: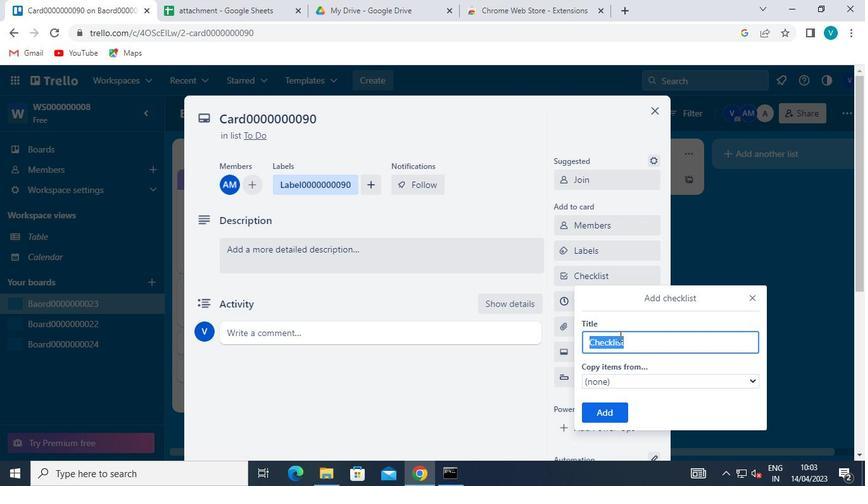 
Action: Keyboard C
Screenshot: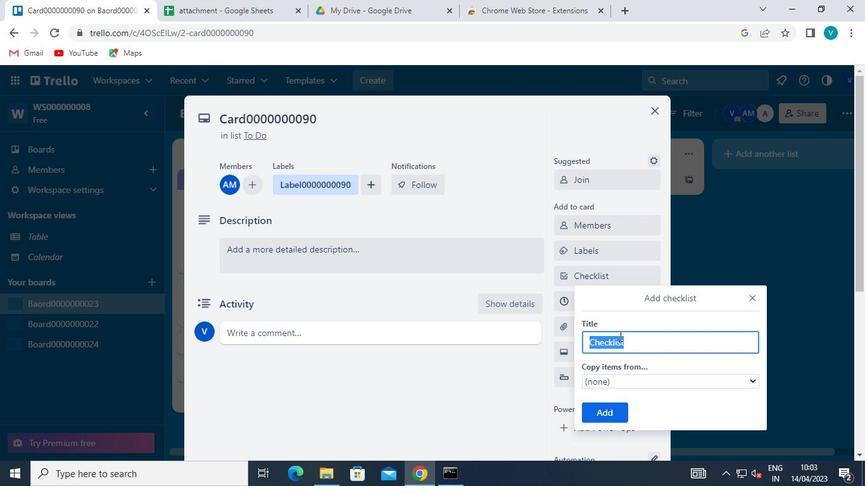 
Action: Keyboard L
Screenshot: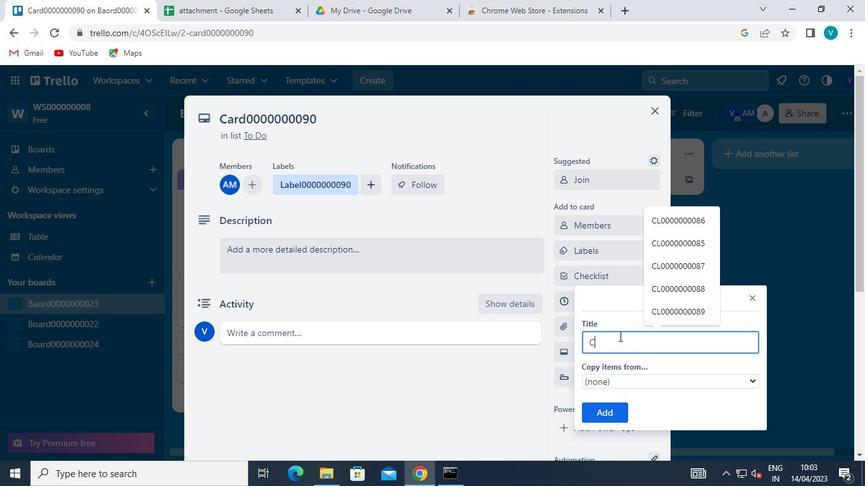 
Action: Keyboard <96>
Screenshot: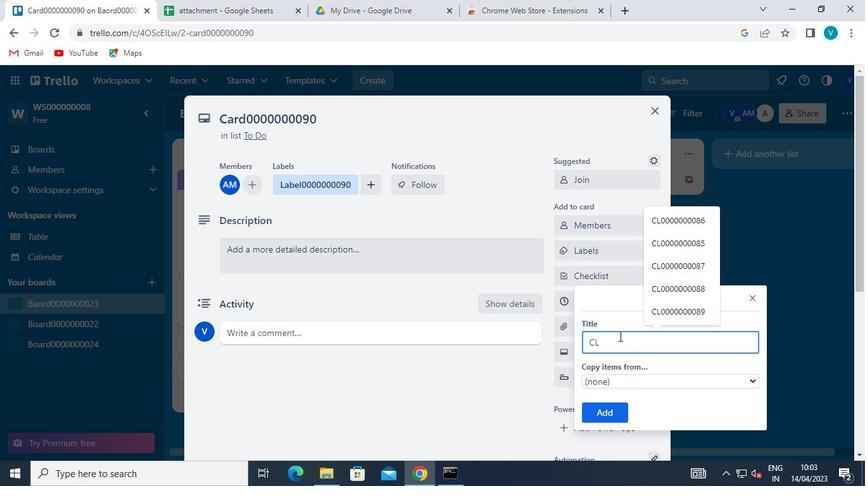 
Action: Keyboard <96>
Screenshot: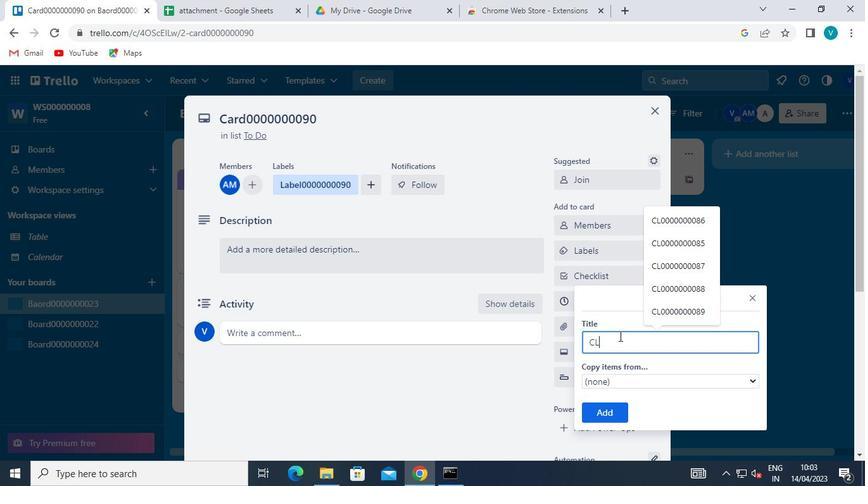 
Action: Keyboard <96>
Screenshot: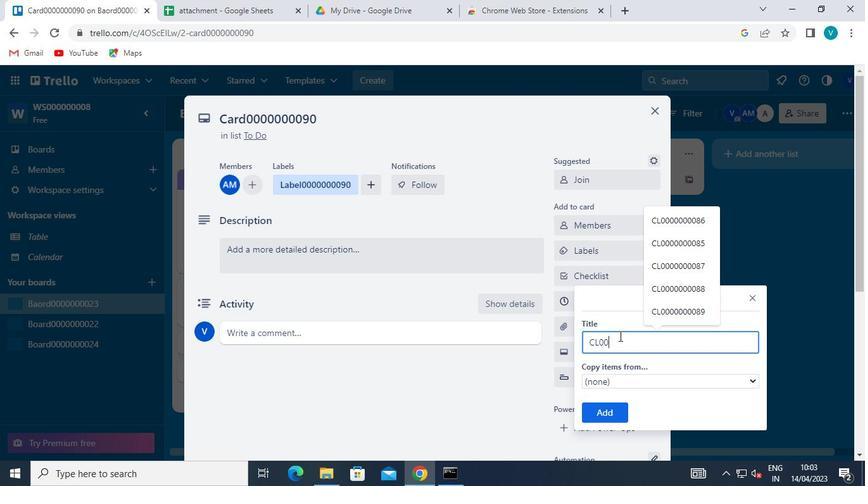 
Action: Keyboard <96>
Screenshot: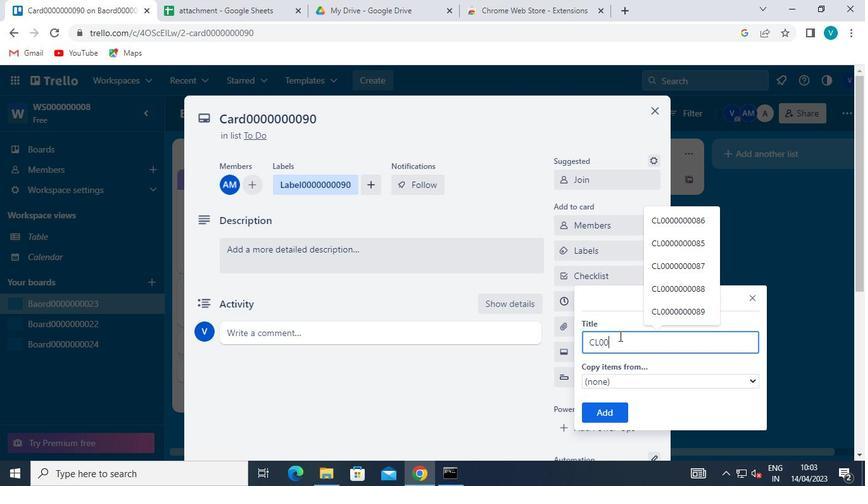 
Action: Keyboard <96>
Screenshot: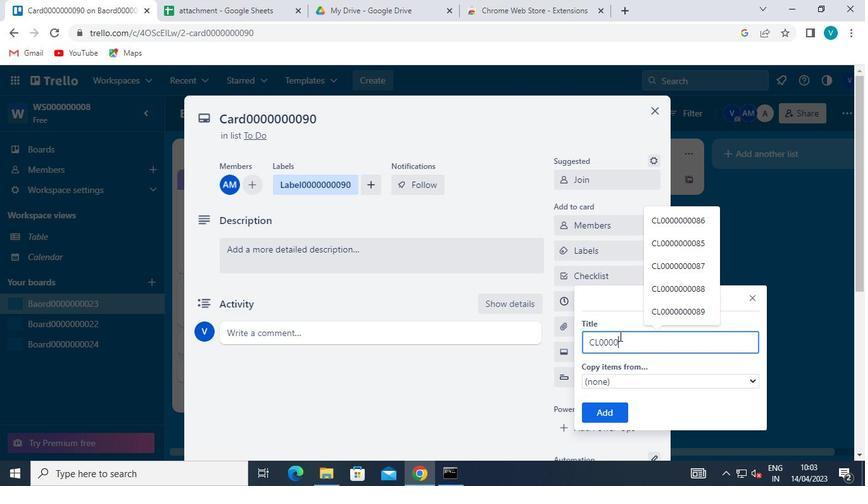 
Action: Keyboard <96>
Screenshot: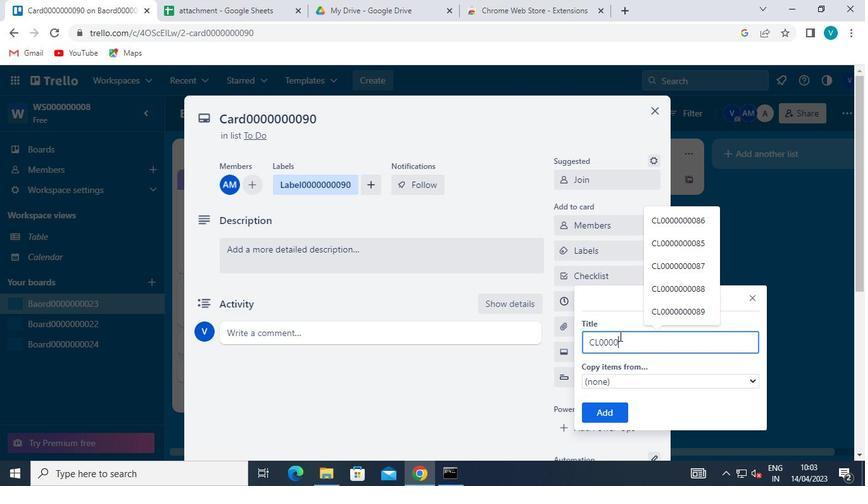 
Action: Keyboard <96>
Screenshot: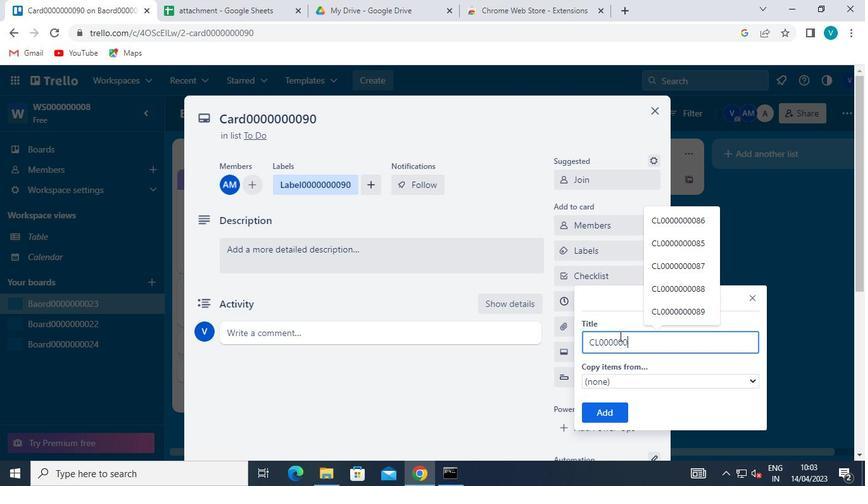 
Action: Keyboard <96>
Screenshot: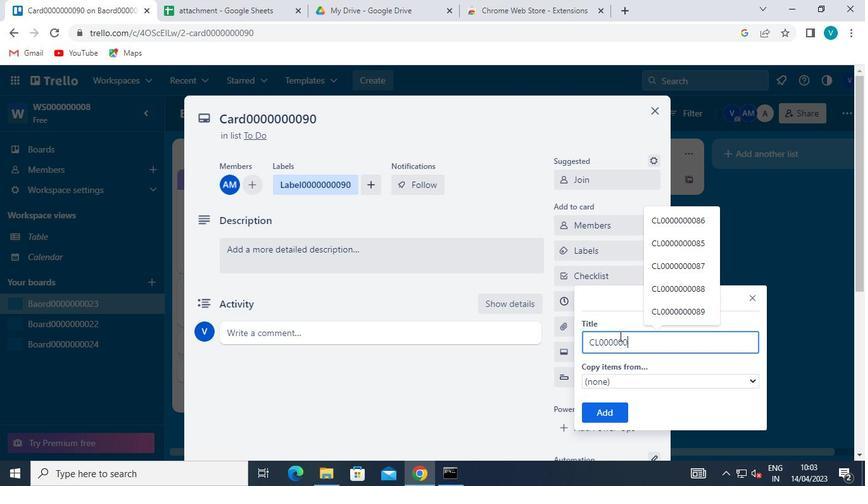 
Action: Keyboard <105>
Screenshot: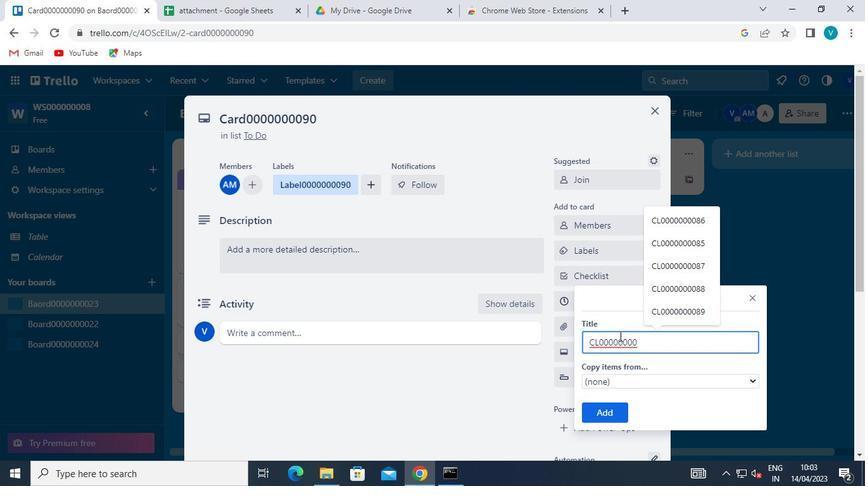 
Action: Keyboard <96>
Screenshot: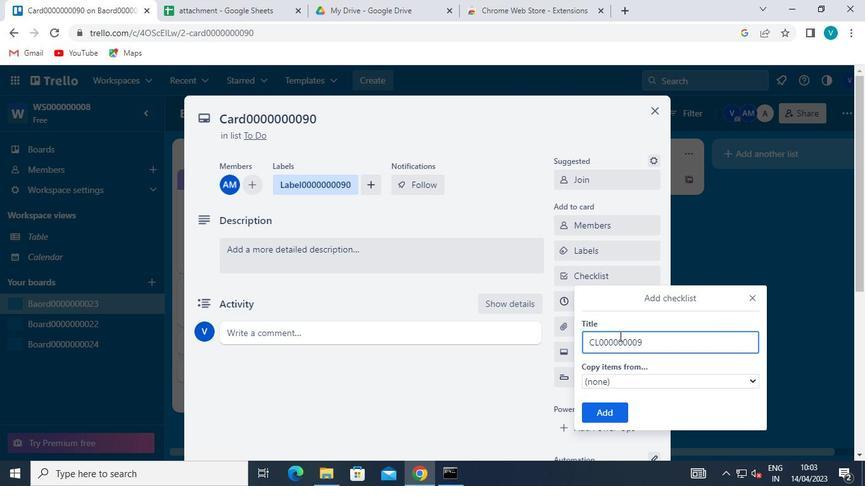 
Action: Mouse moved to (619, 412)
Screenshot: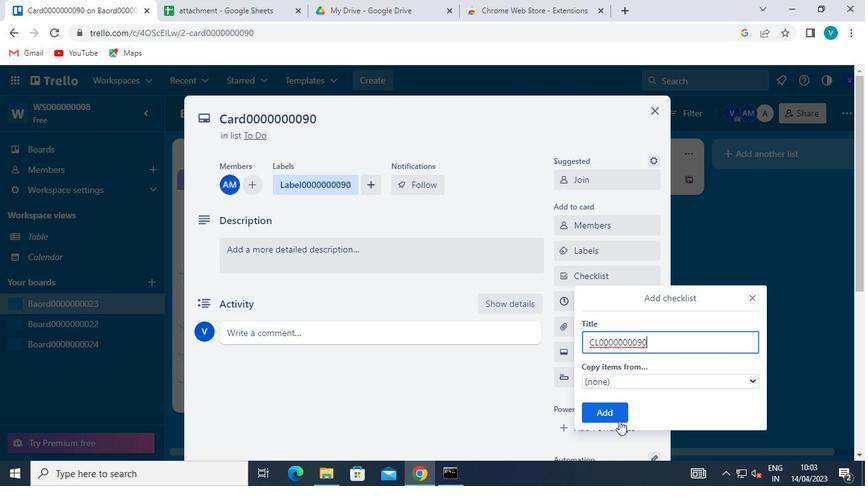 
Action: Mouse pressed left at (619, 412)
Screenshot: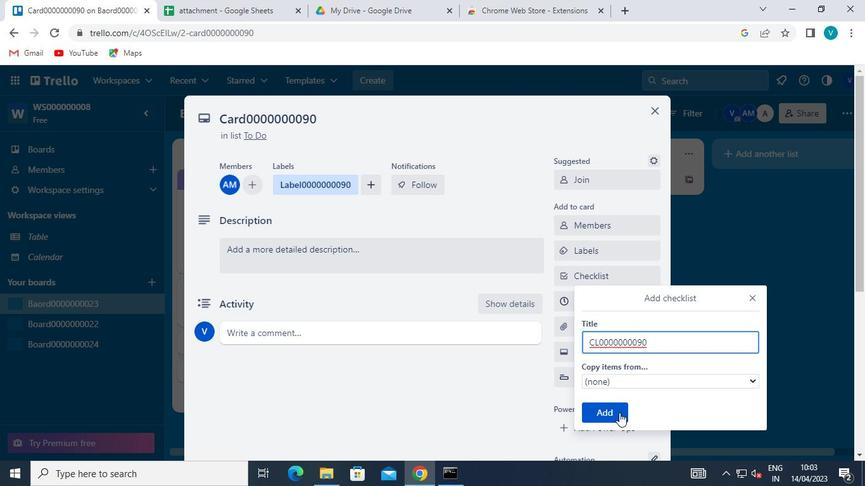 
Action: Mouse moved to (589, 302)
Screenshot: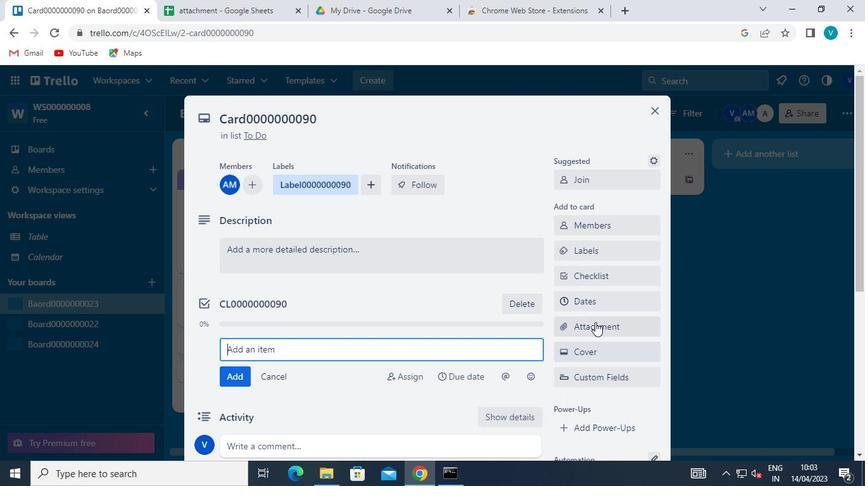 
Action: Mouse pressed left at (589, 302)
Screenshot: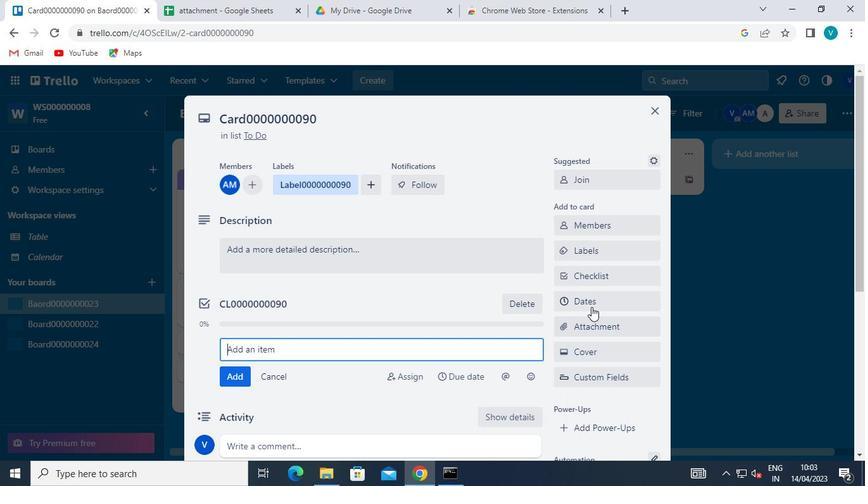 
Action: Mouse moved to (569, 342)
Screenshot: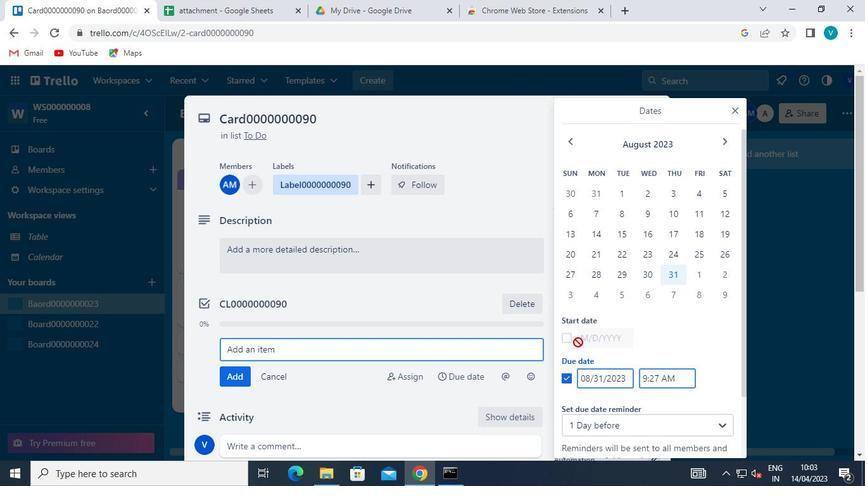 
Action: Mouse pressed left at (569, 342)
Screenshot: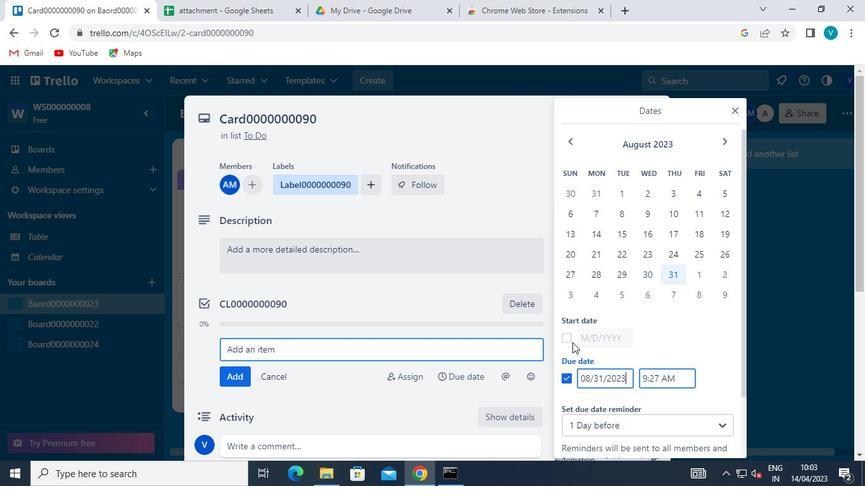 
Action: Mouse moved to (719, 138)
Screenshot: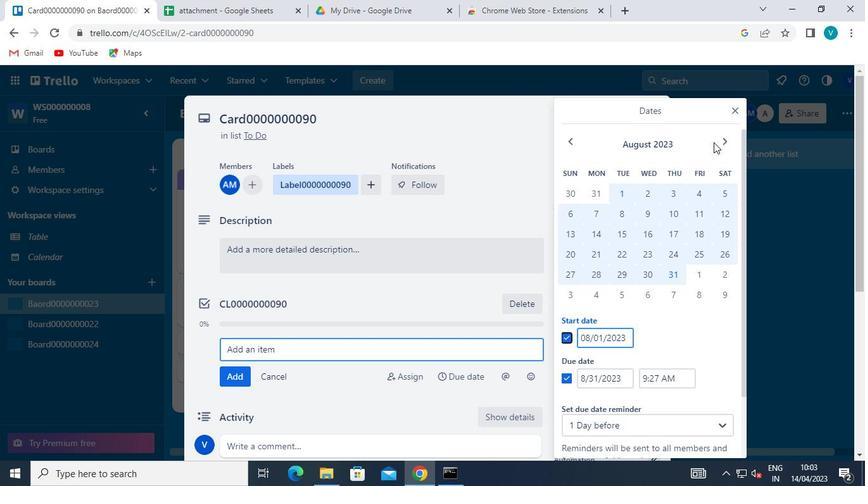 
Action: Mouse pressed left at (719, 138)
Screenshot: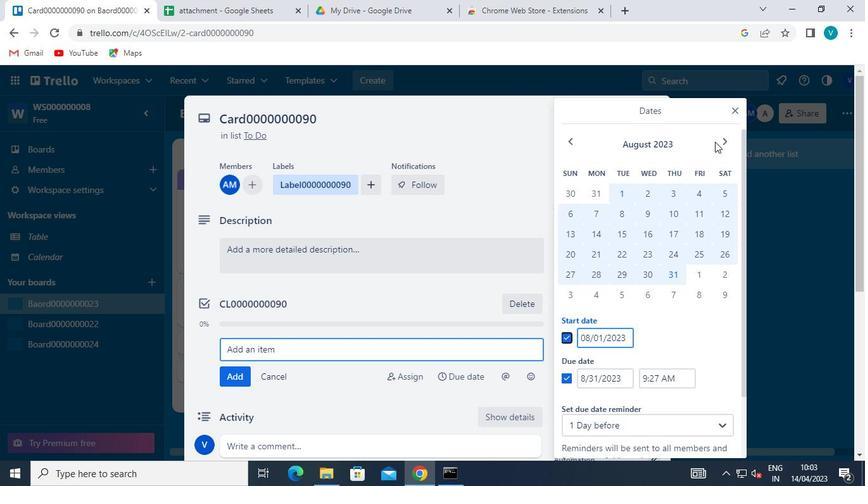
Action: Mouse moved to (696, 192)
Screenshot: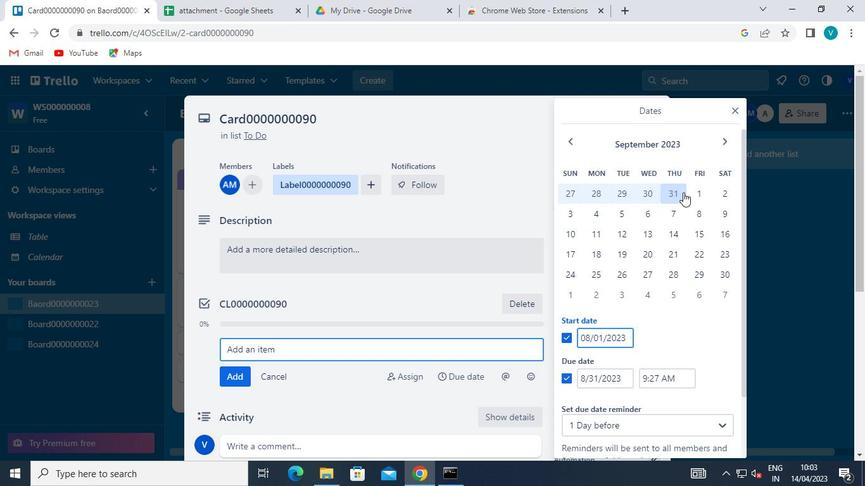
Action: Mouse pressed left at (696, 192)
Screenshot: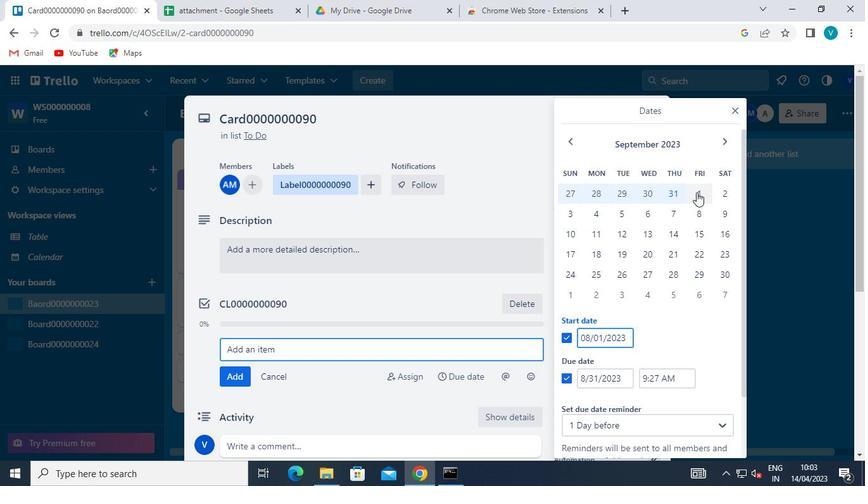 
Action: Mouse moved to (723, 270)
Screenshot: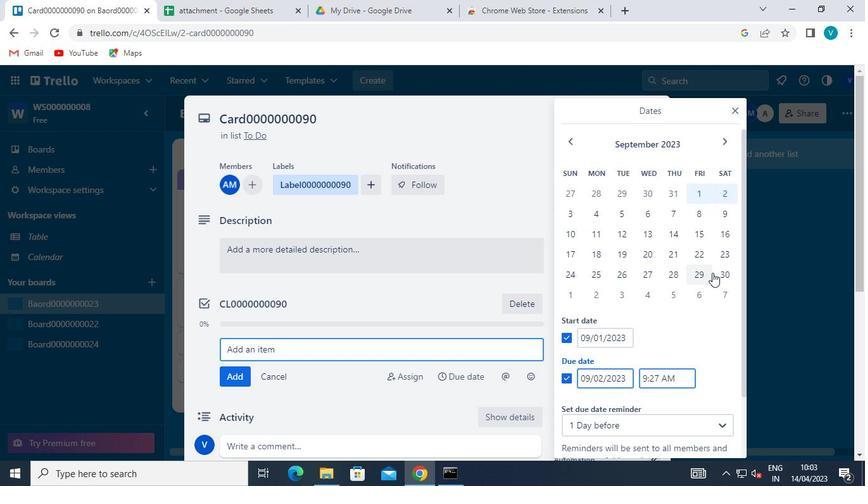 
Action: Mouse pressed left at (723, 270)
Screenshot: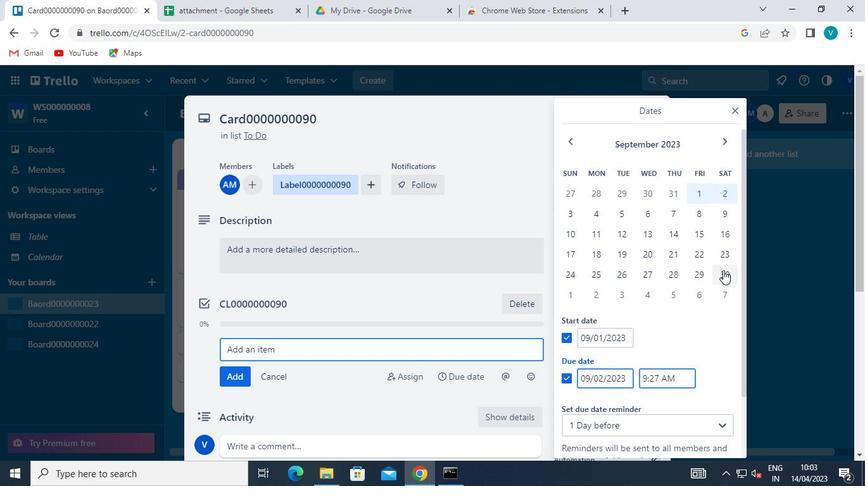 
Action: Mouse moved to (587, 408)
Screenshot: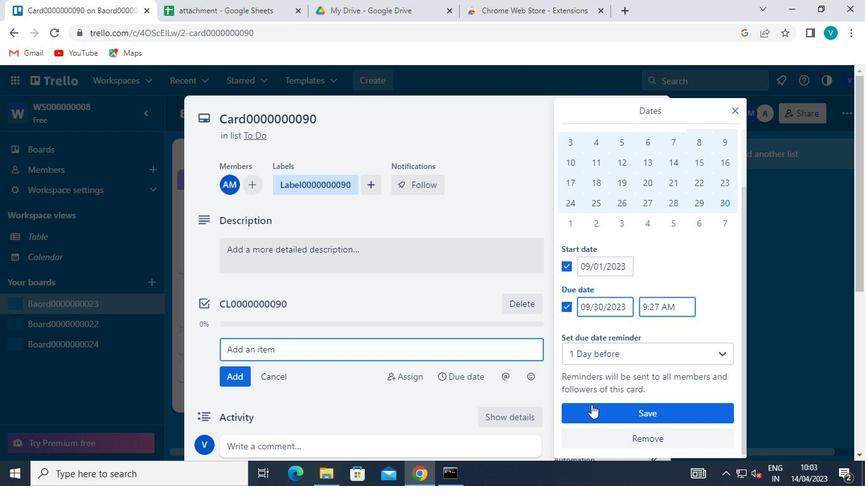 
Action: Mouse pressed left at (587, 408)
Screenshot: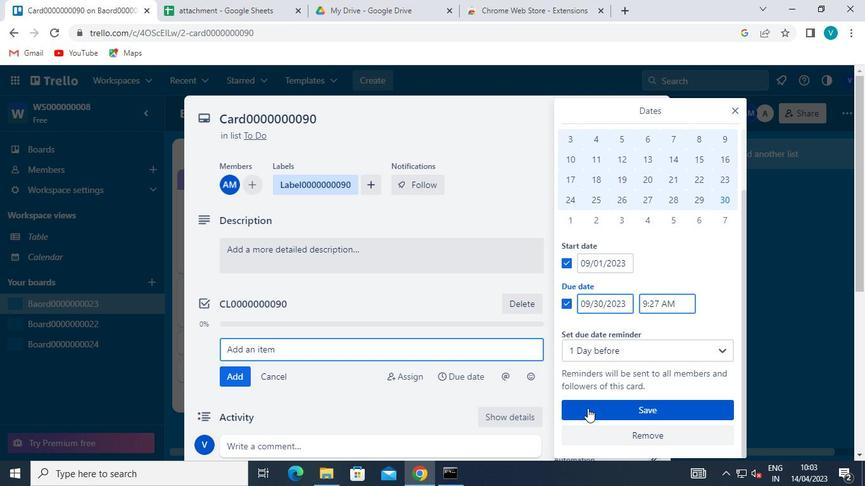 
Action: Mouse moved to (651, 113)
Screenshot: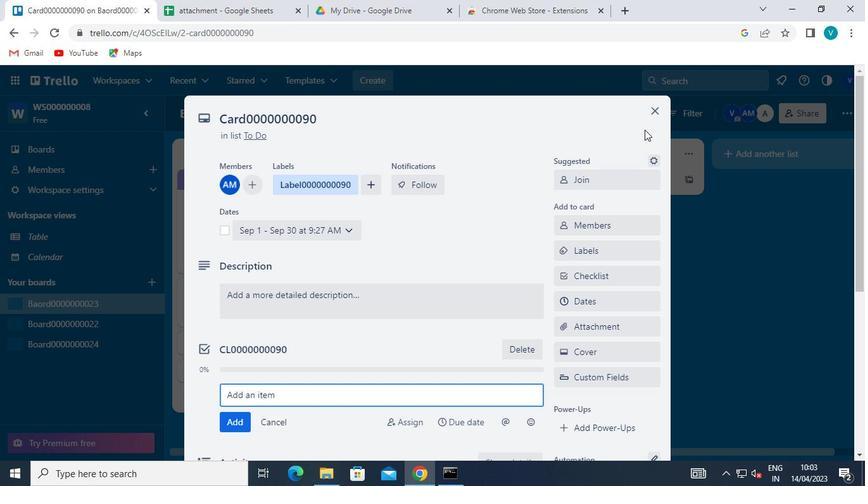 
Action: Mouse pressed left at (651, 113)
Screenshot: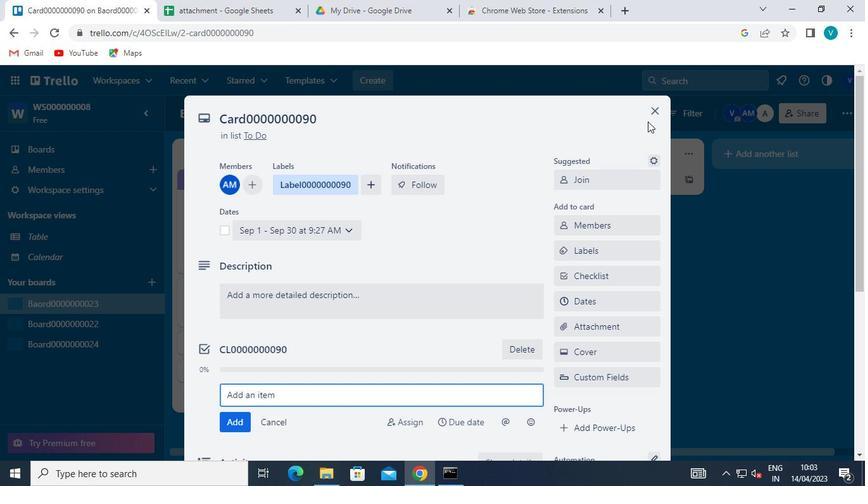
Action: Mouse moved to (450, 473)
Screenshot: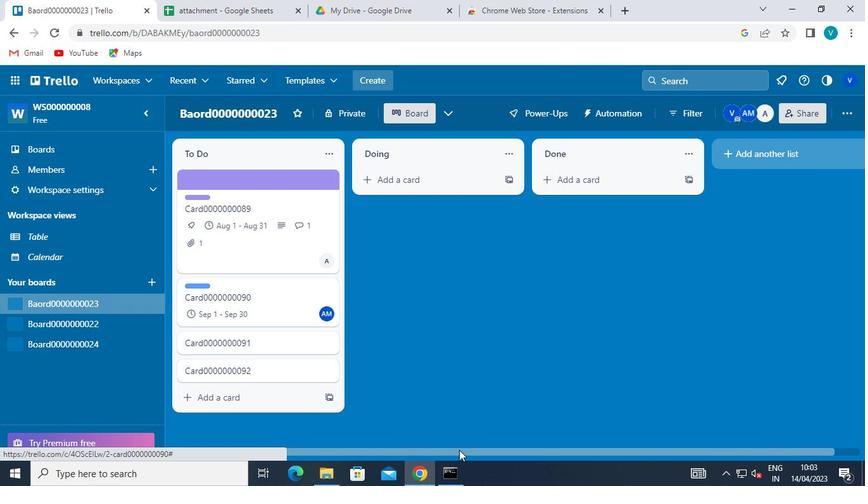 
Action: Mouse pressed left at (450, 473)
Screenshot: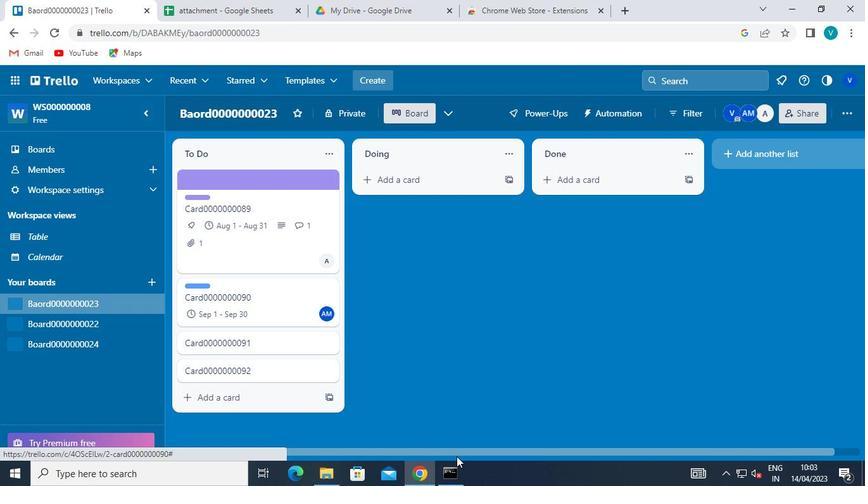 
Action: Mouse moved to (734, 81)
Screenshot: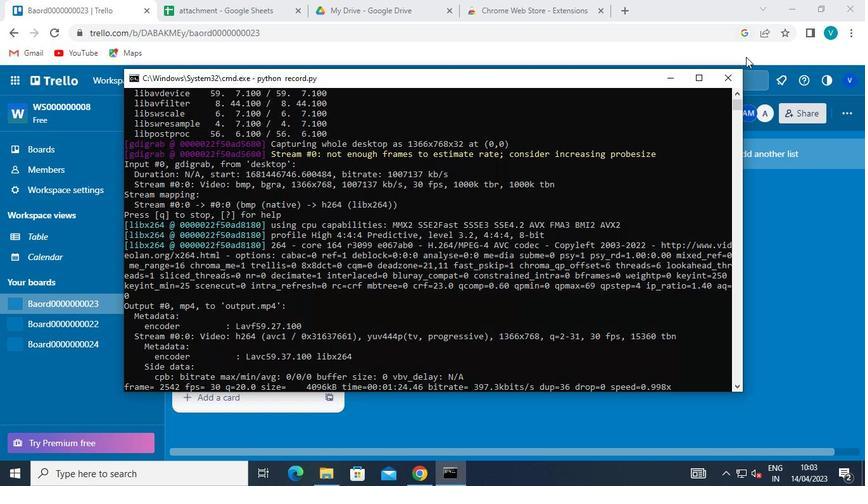 
Action: Mouse pressed left at (734, 81)
Screenshot: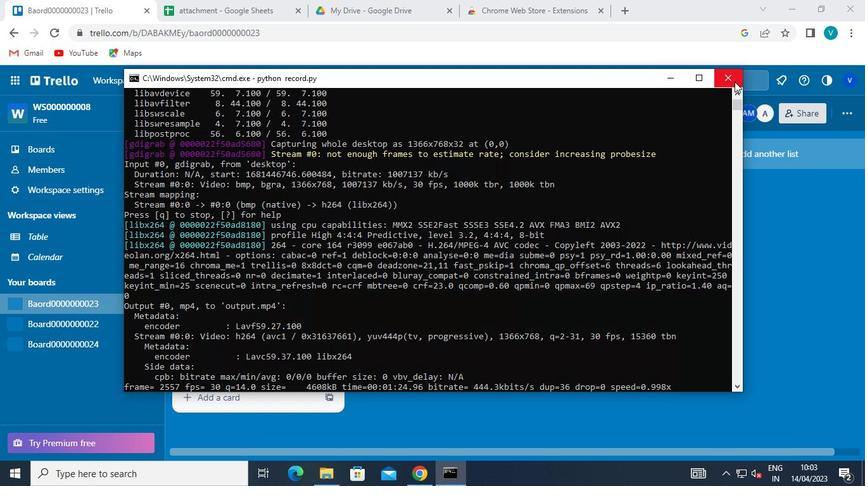 
